 Task: Look for space in Kotputli, India from 5th September, 2023 to 12th September, 2023 for 2 adults in price range Rs.10000 to Rs.15000.  With 1  bedroom having 1 bed and 1 bathroom. Property type can be house, flat, guest house, hotel. Booking option can be shelf check-in. Required host language is English.
Action: Mouse moved to (400, 69)
Screenshot: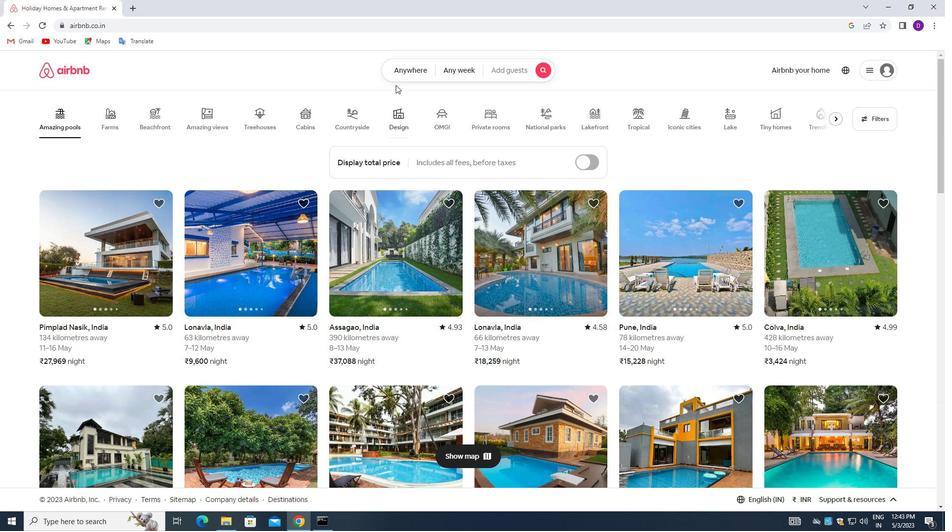 
Action: Mouse pressed left at (400, 69)
Screenshot: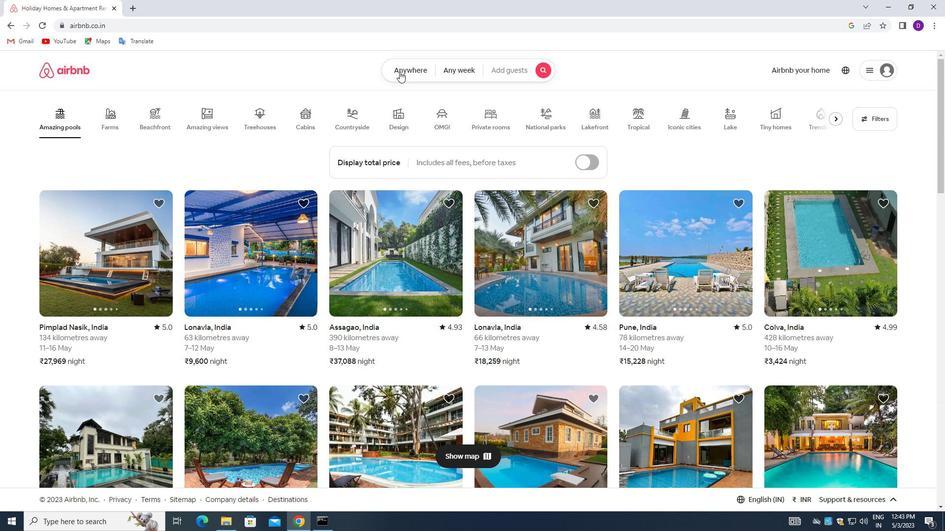 
Action: Mouse moved to (307, 112)
Screenshot: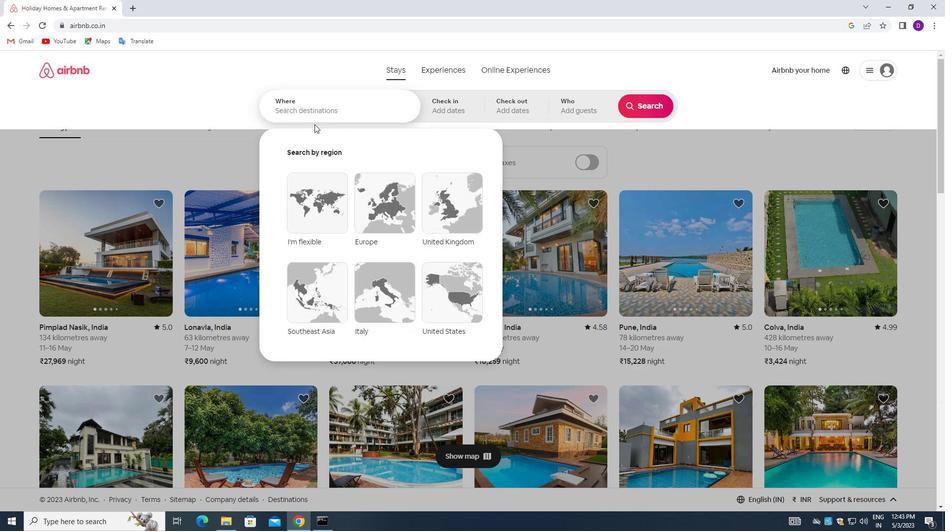 
Action: Mouse pressed left at (307, 112)
Screenshot: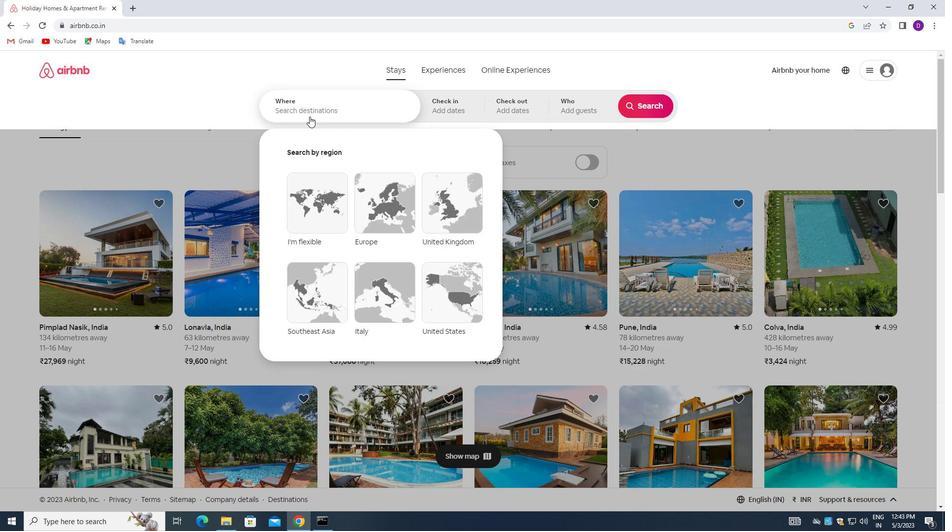 
Action: Mouse moved to (213, 96)
Screenshot: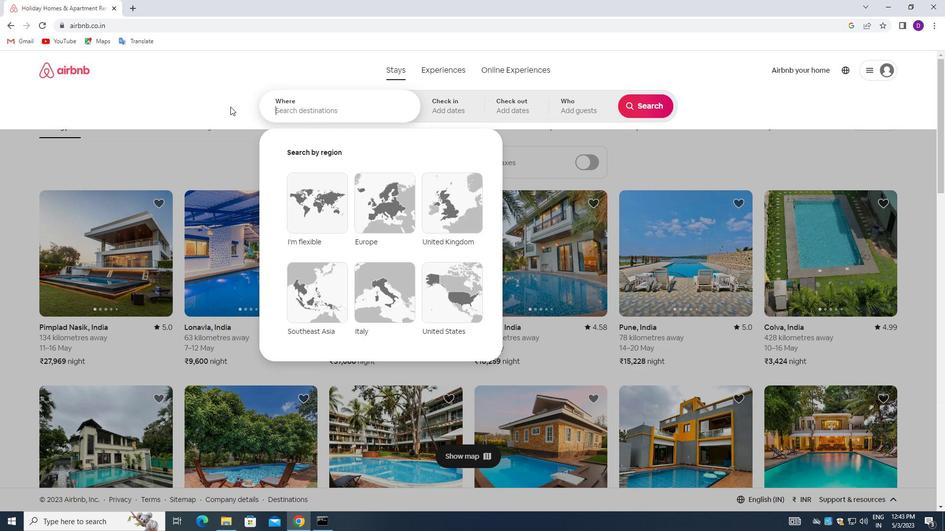 
Action: Key pressed <Key.shift>KOTPUTLI,<Key.space><Key.shift>INDIA<Key.enter>
Screenshot: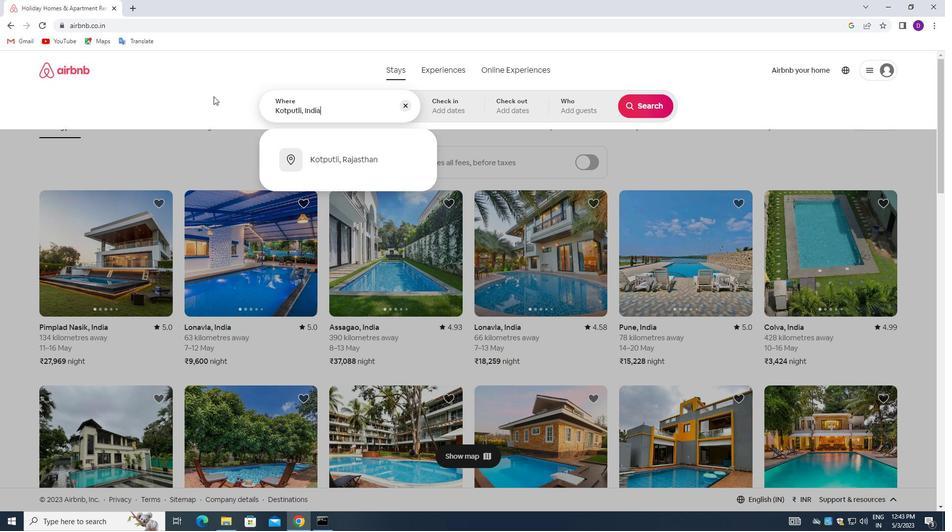 
Action: Mouse moved to (639, 186)
Screenshot: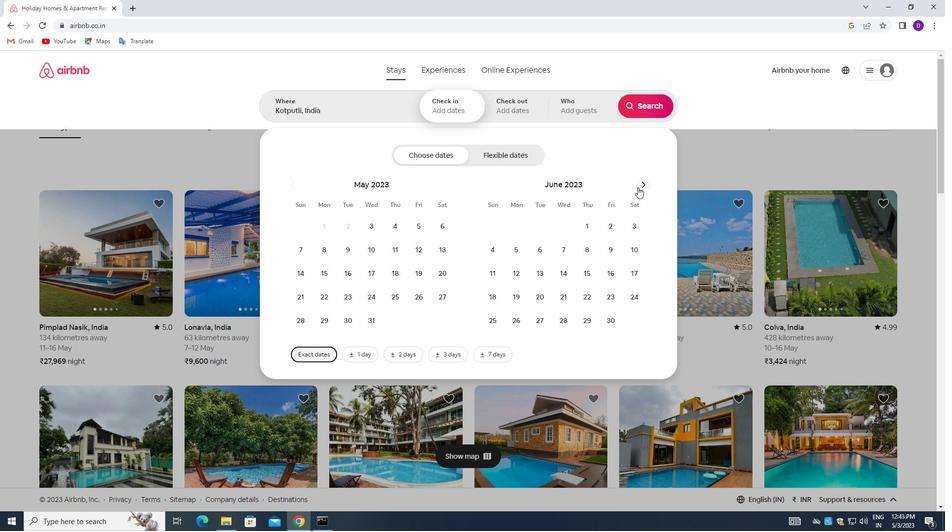 
Action: Mouse pressed left at (639, 186)
Screenshot: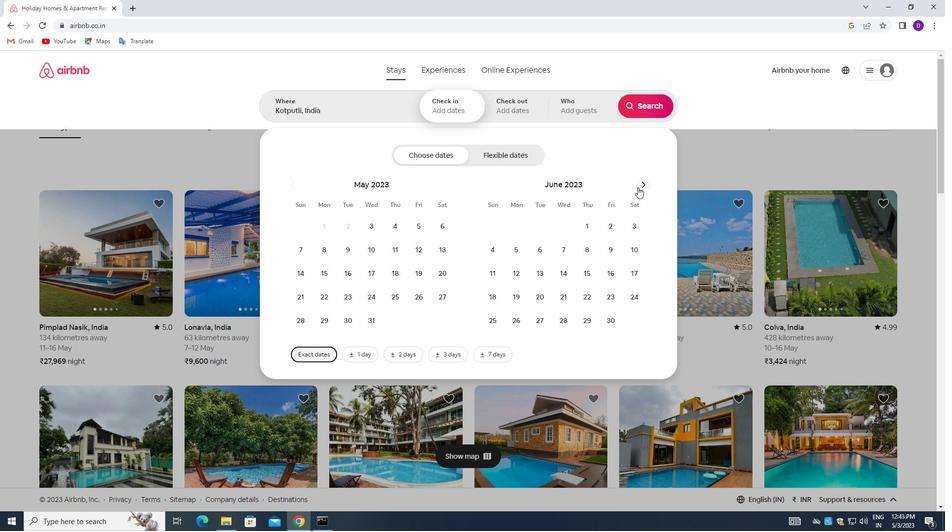 
Action: Mouse moved to (640, 186)
Screenshot: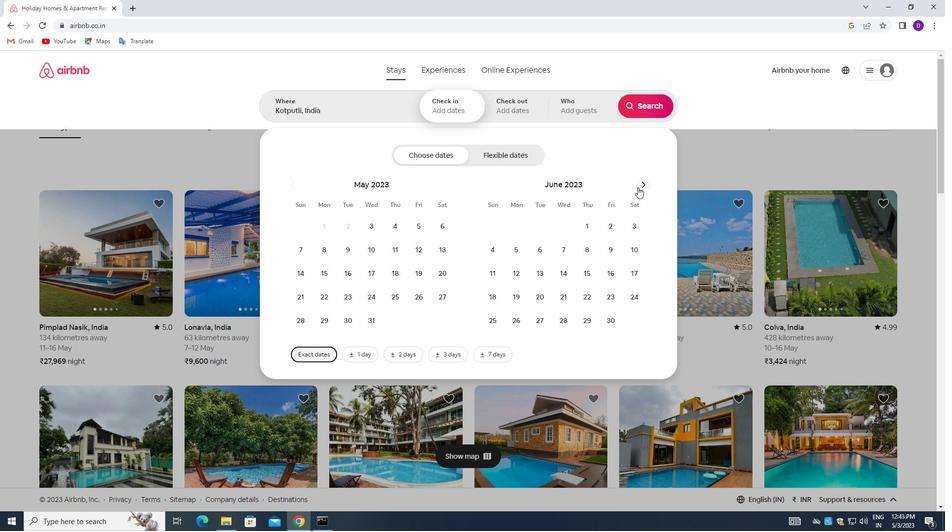 
Action: Mouse pressed left at (640, 186)
Screenshot: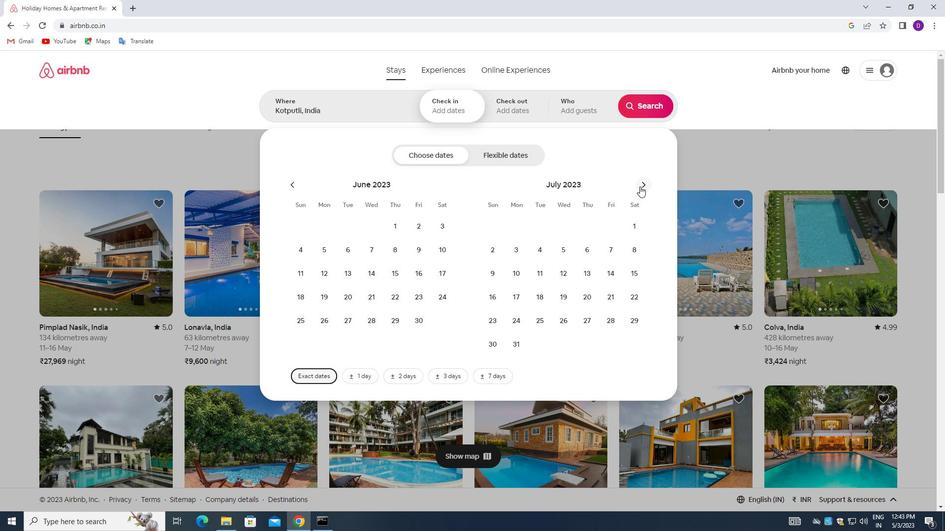 
Action: Mouse pressed left at (640, 186)
Screenshot: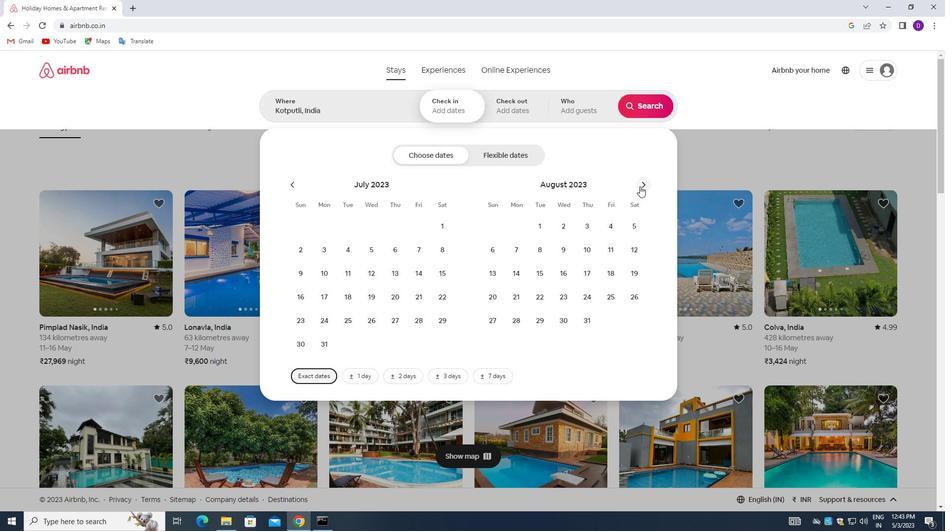 
Action: Mouse moved to (542, 246)
Screenshot: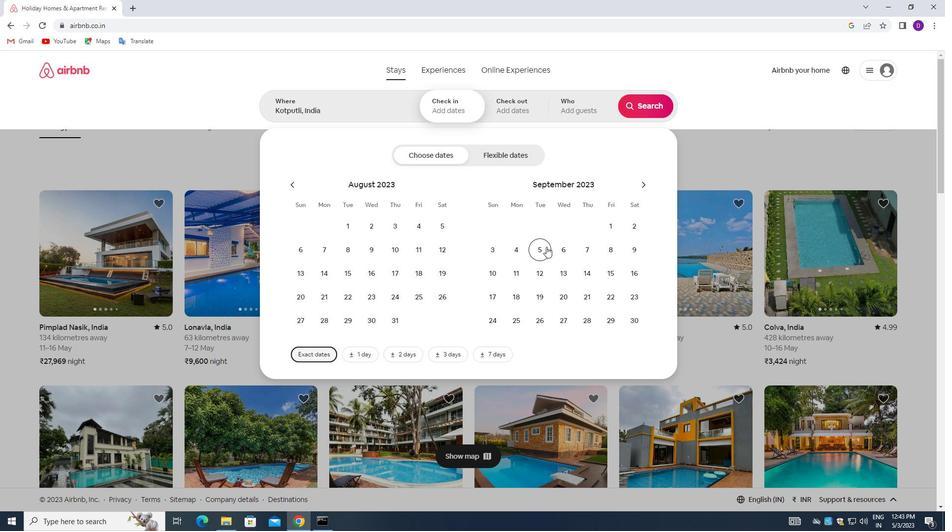 
Action: Mouse pressed left at (542, 246)
Screenshot: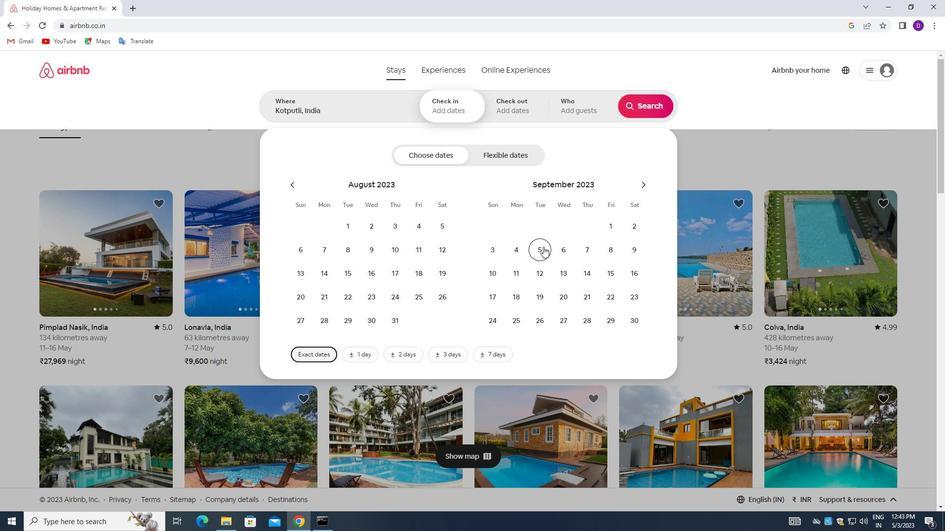 
Action: Mouse moved to (542, 269)
Screenshot: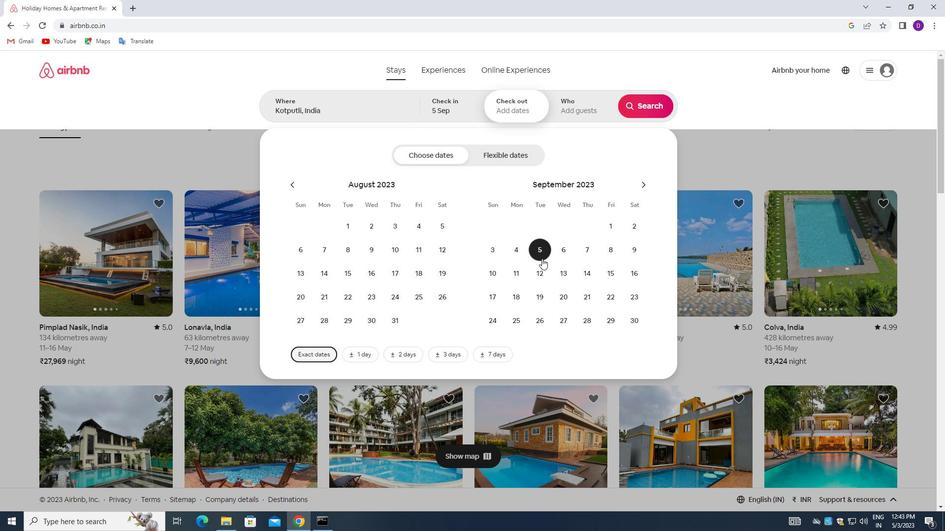 
Action: Mouse pressed left at (542, 269)
Screenshot: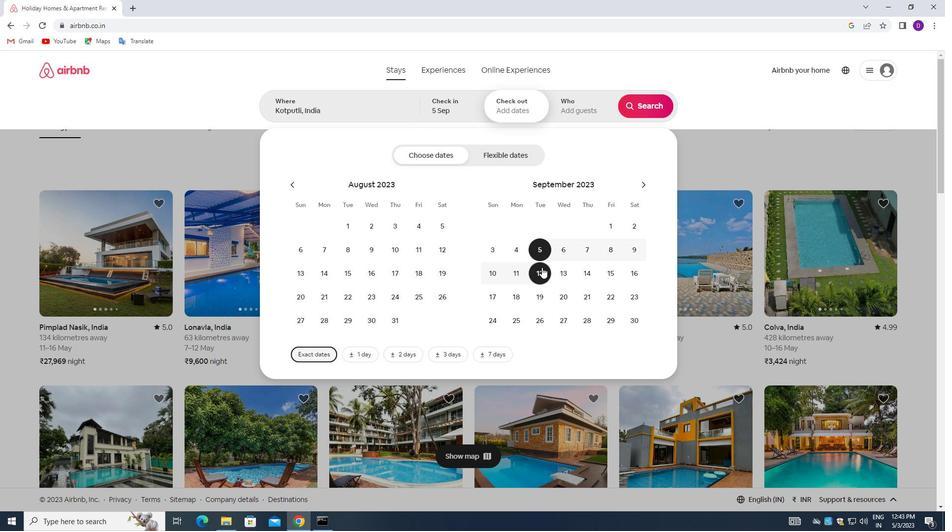 
Action: Mouse moved to (571, 109)
Screenshot: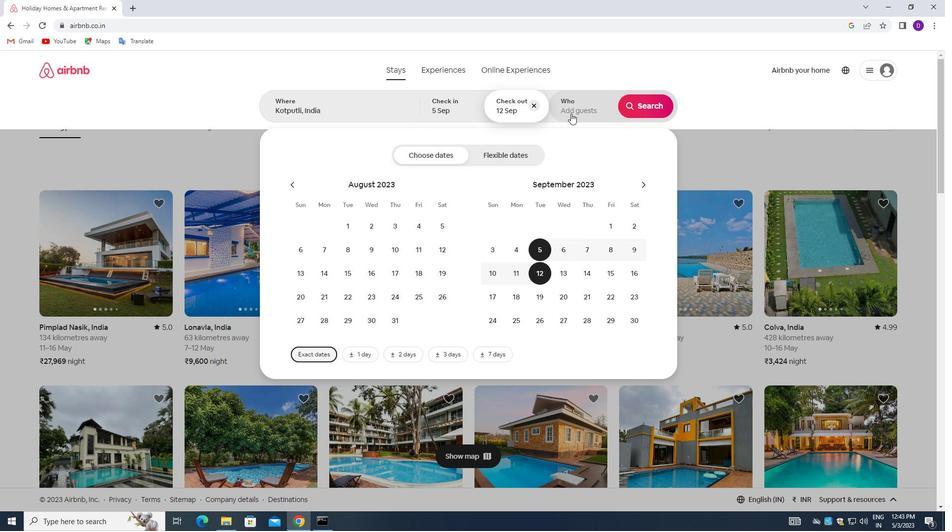 
Action: Mouse pressed left at (571, 109)
Screenshot: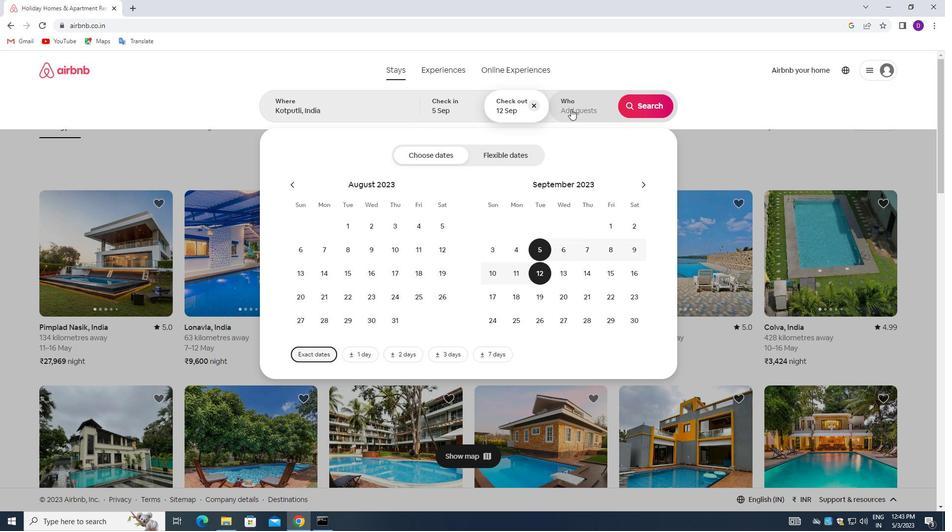 
Action: Mouse moved to (652, 162)
Screenshot: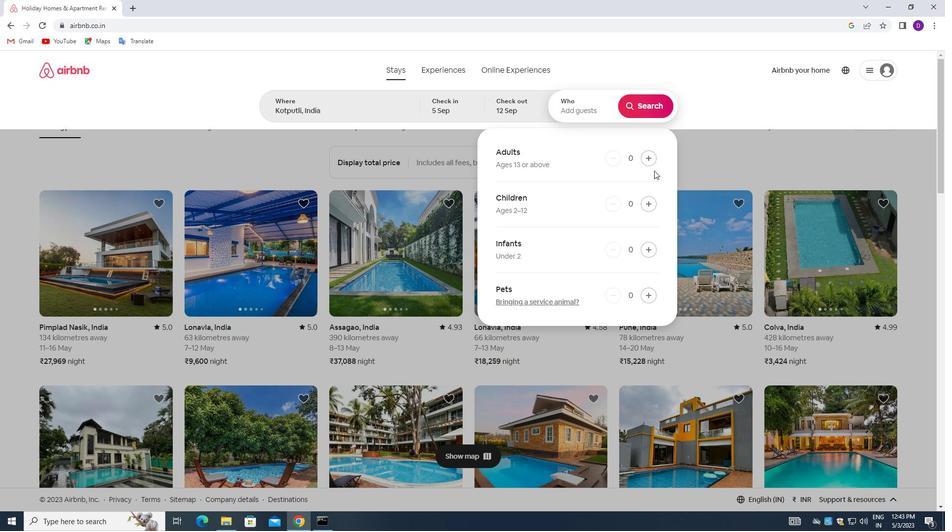 
Action: Mouse pressed left at (652, 162)
Screenshot: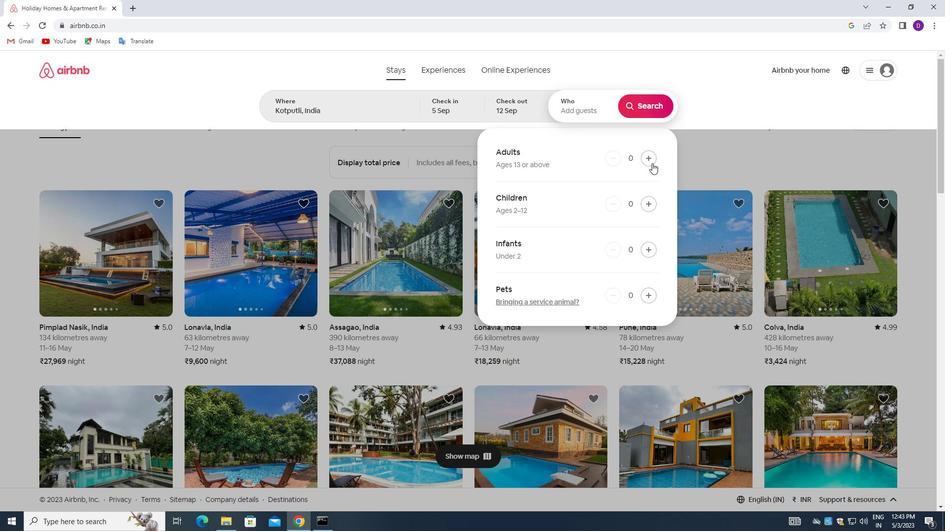 
Action: Mouse pressed left at (652, 162)
Screenshot: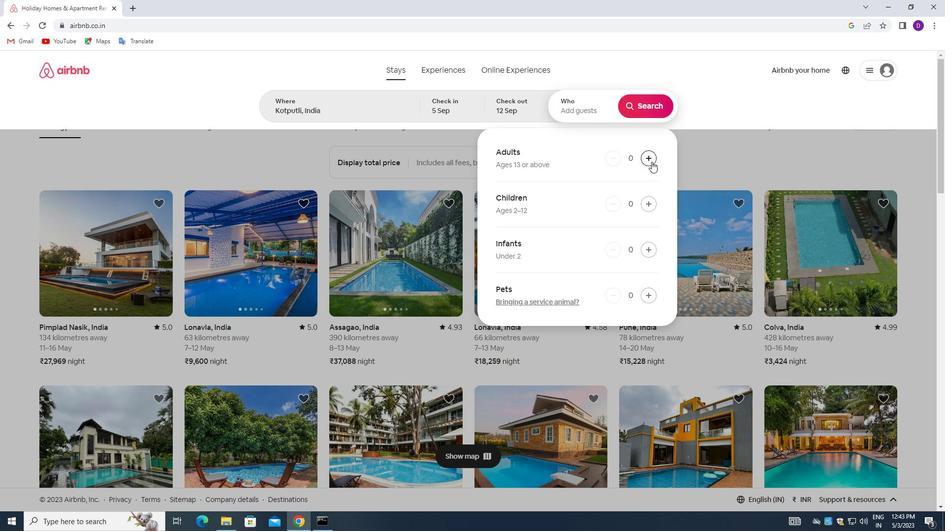 
Action: Mouse moved to (641, 104)
Screenshot: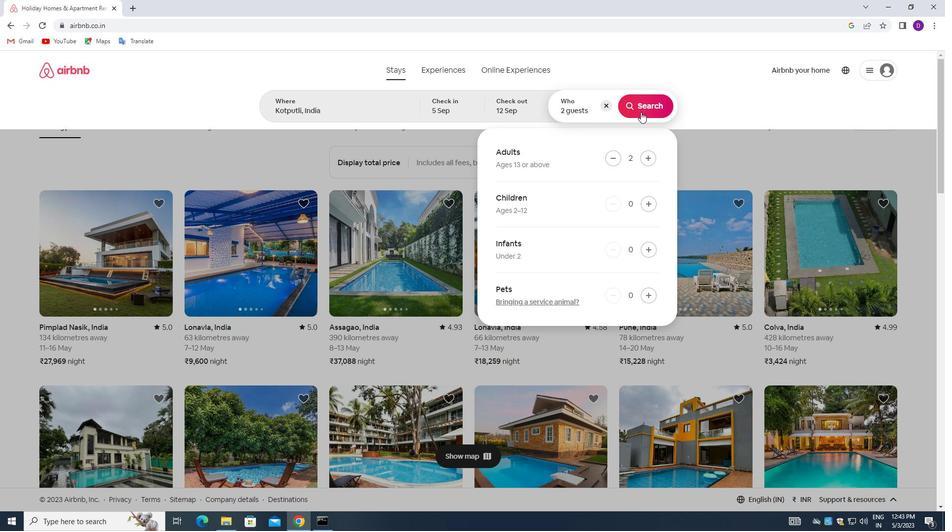 
Action: Mouse pressed left at (641, 104)
Screenshot: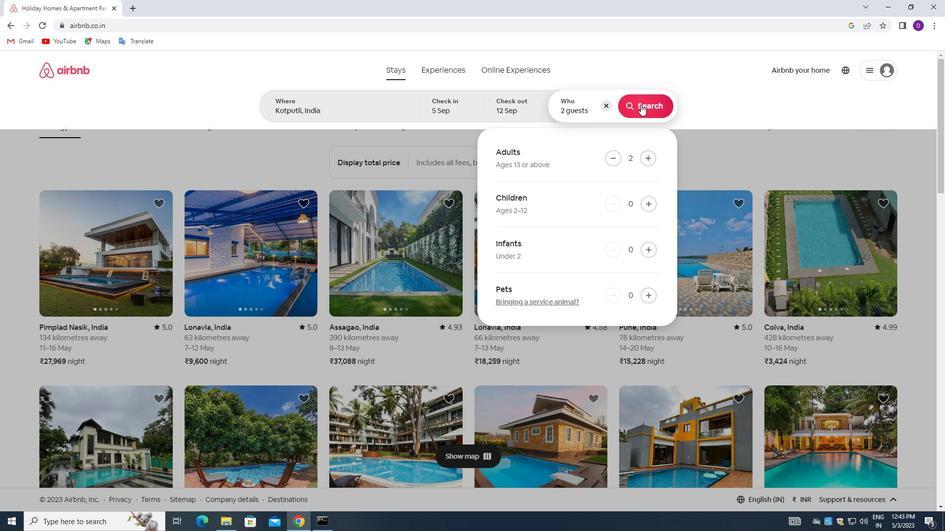 
Action: Mouse moved to (887, 108)
Screenshot: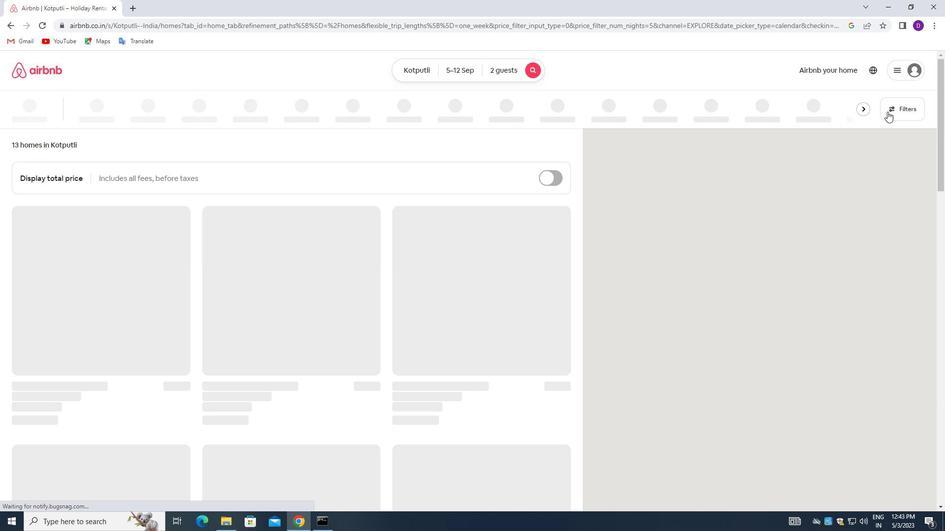 
Action: Mouse pressed left at (887, 108)
Screenshot: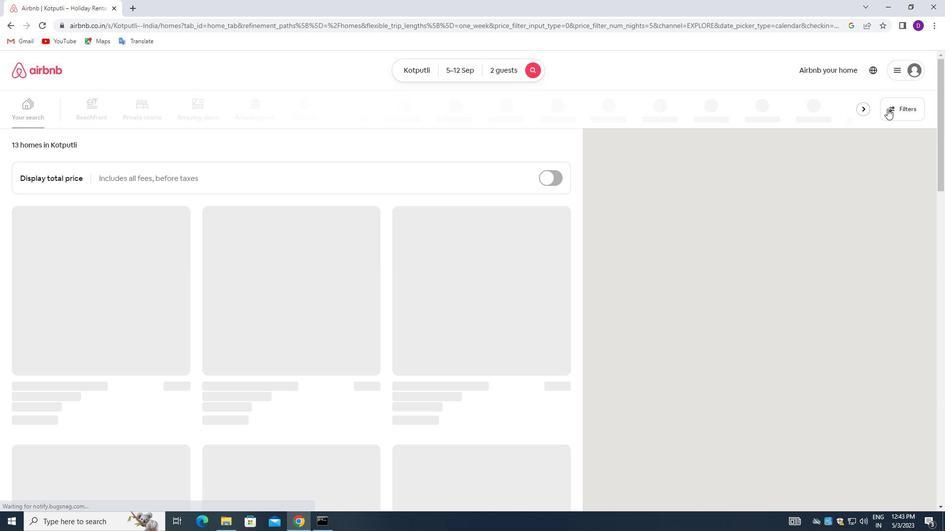 
Action: Mouse moved to (344, 232)
Screenshot: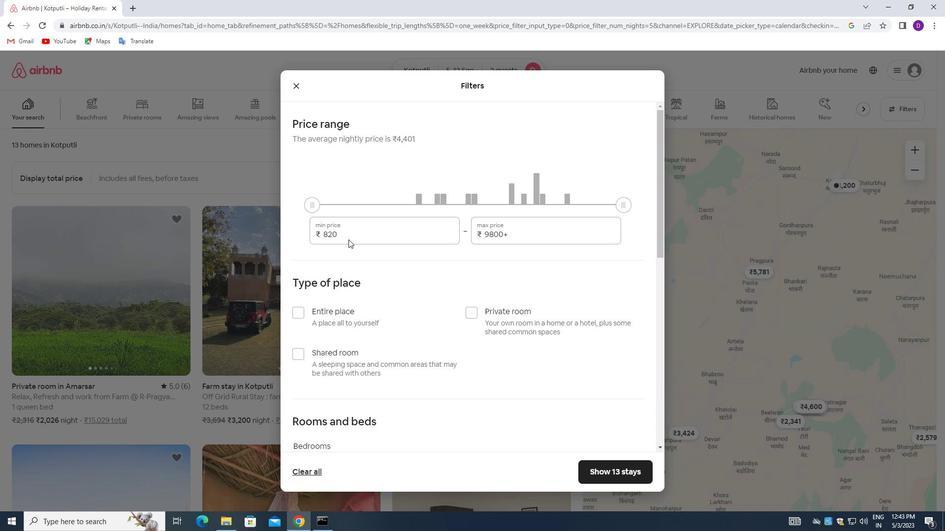 
Action: Mouse pressed left at (344, 232)
Screenshot: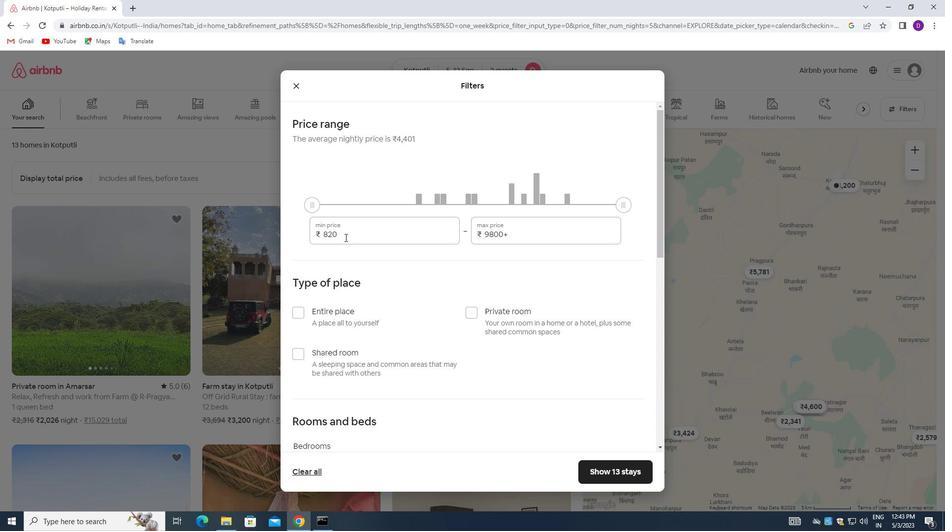 
Action: Mouse pressed left at (344, 232)
Screenshot: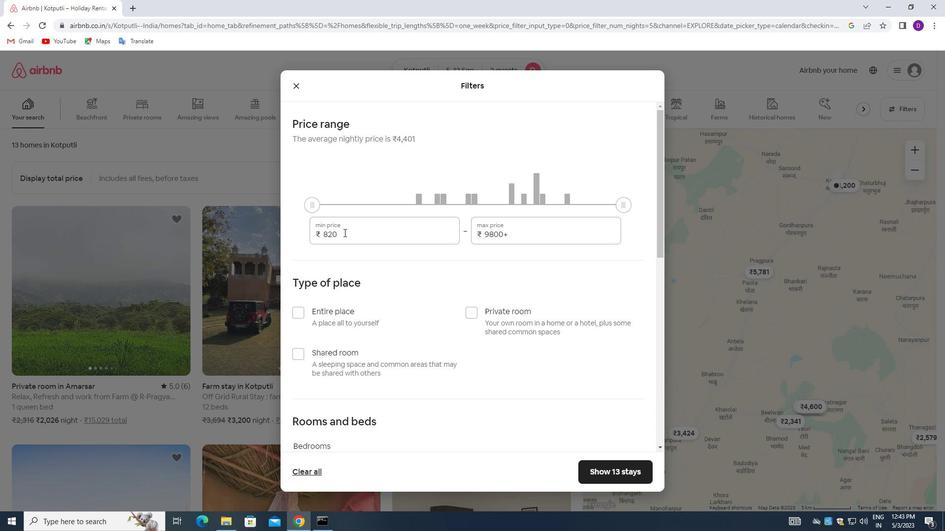 
Action: Key pressed 10000<Key.tab>15000
Screenshot: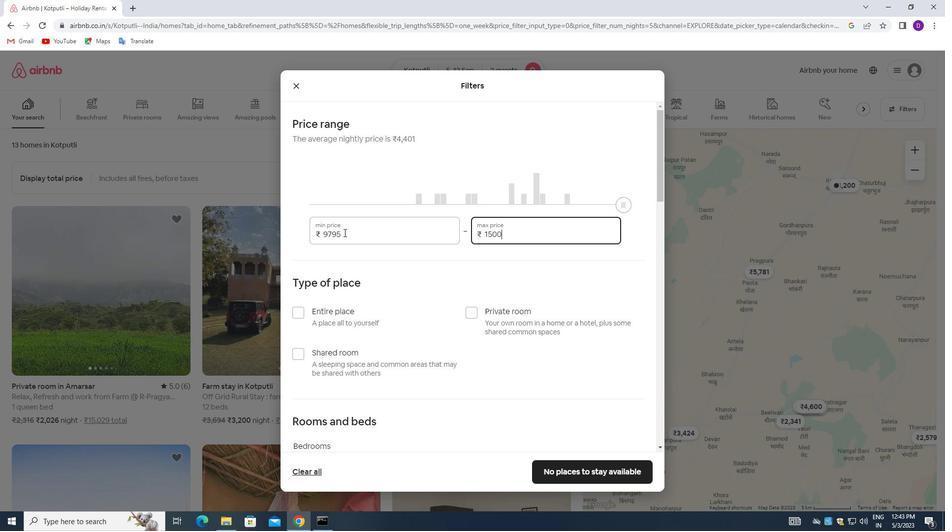 
Action: Mouse moved to (404, 300)
Screenshot: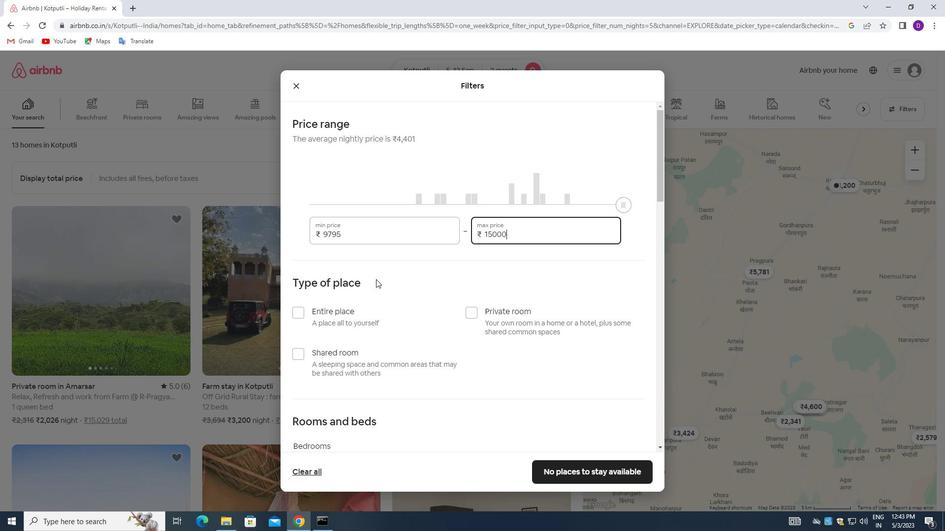 
Action: Mouse scrolled (404, 300) with delta (0, 0)
Screenshot: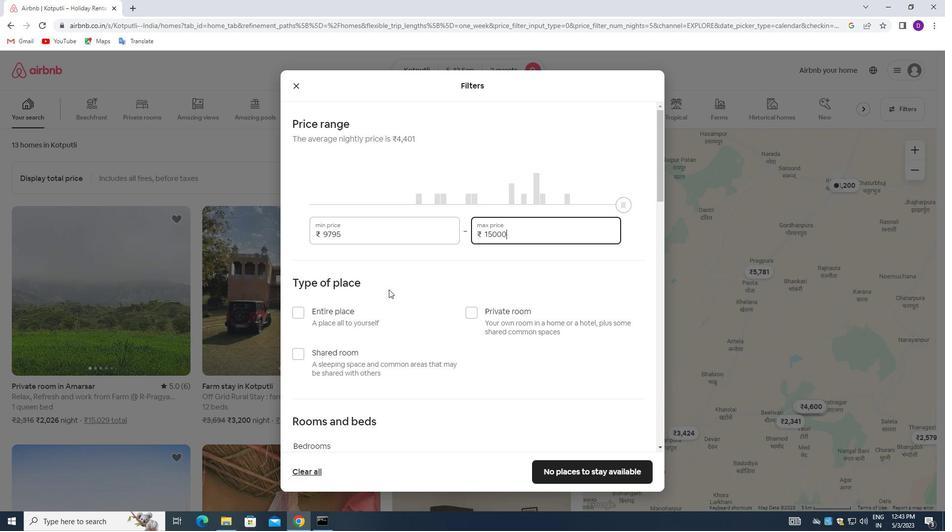 
Action: Mouse moved to (423, 290)
Screenshot: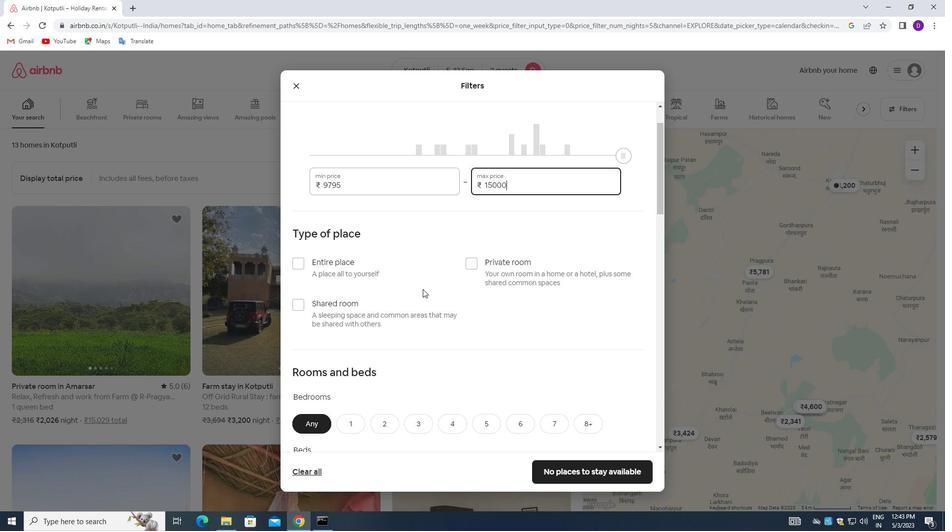 
Action: Mouse scrolled (423, 289) with delta (0, 0)
Screenshot: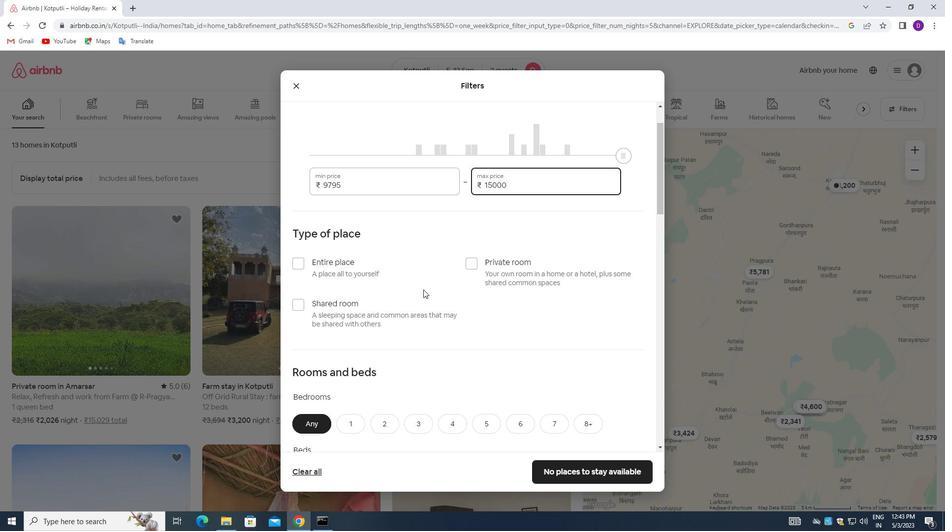 
Action: Mouse moved to (424, 290)
Screenshot: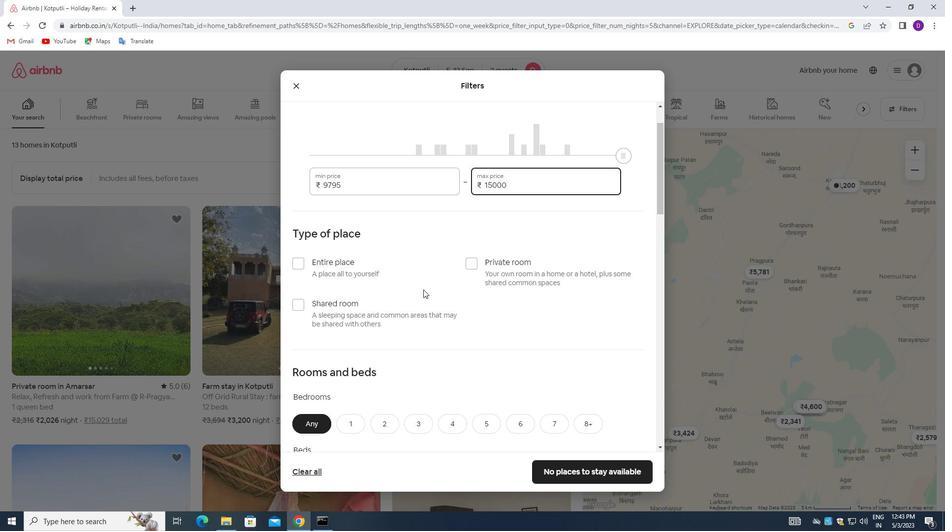 
Action: Mouse scrolled (424, 290) with delta (0, 0)
Screenshot: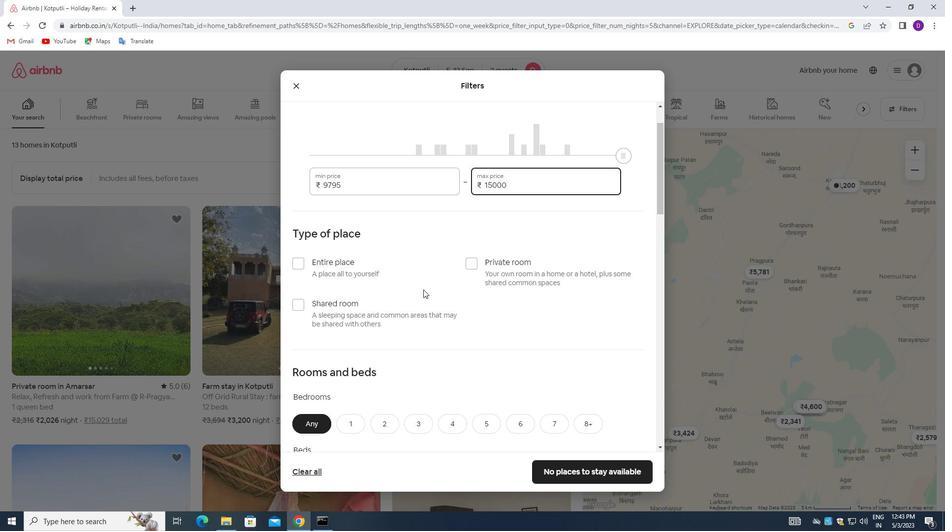 
Action: Mouse scrolled (424, 290) with delta (0, 0)
Screenshot: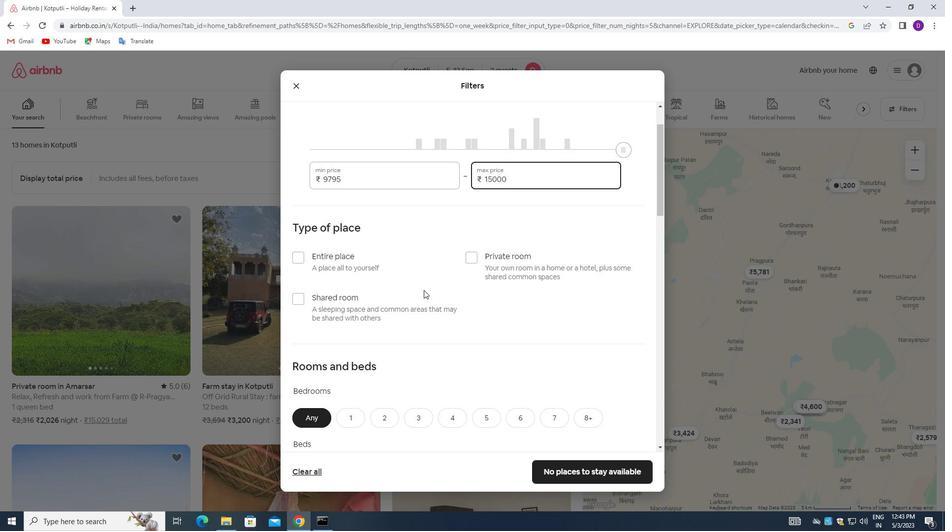 
Action: Mouse moved to (349, 281)
Screenshot: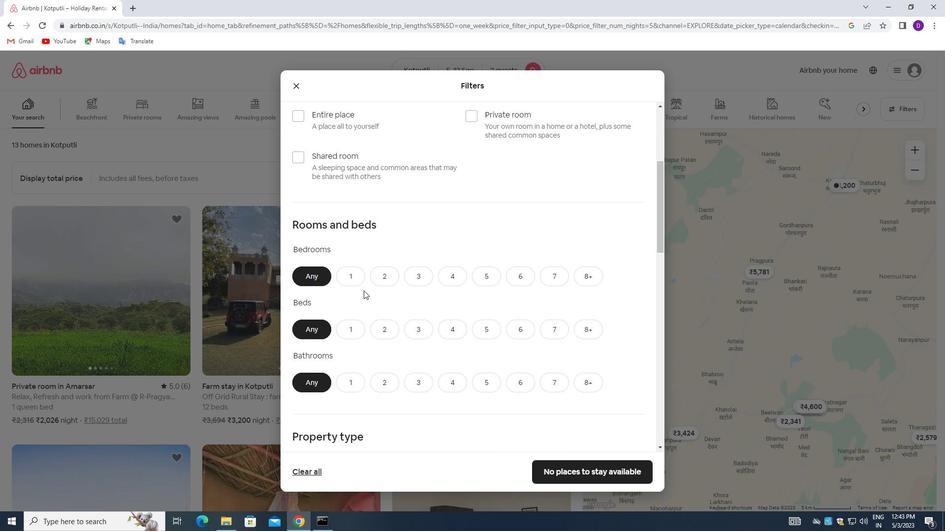 
Action: Mouse pressed left at (349, 281)
Screenshot: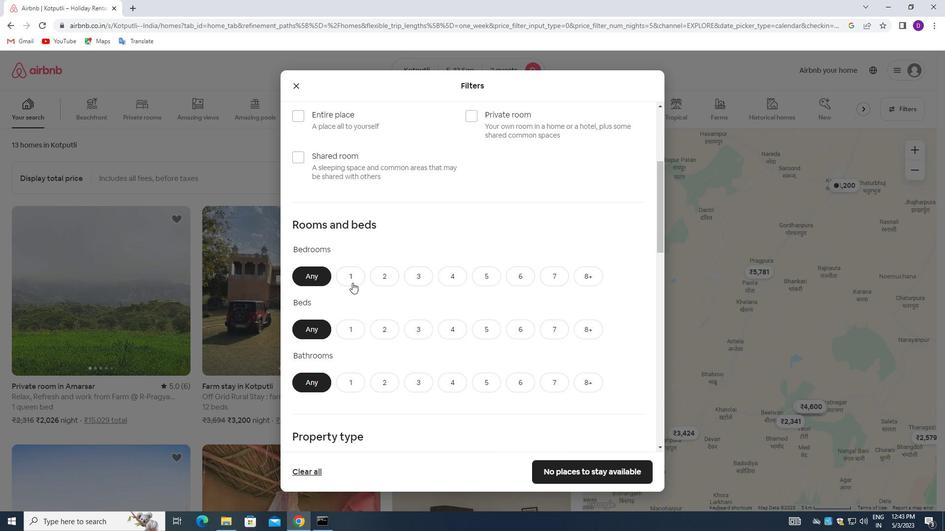 
Action: Mouse moved to (353, 326)
Screenshot: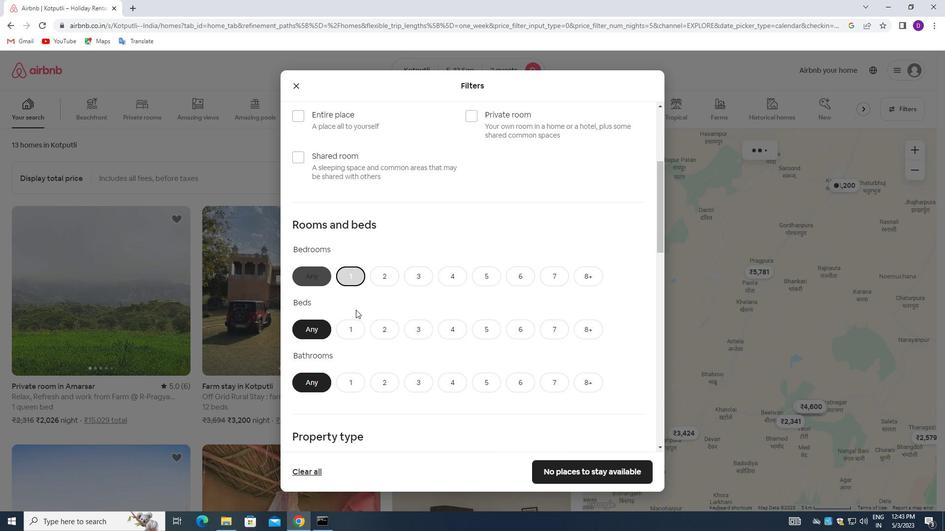 
Action: Mouse pressed left at (353, 326)
Screenshot: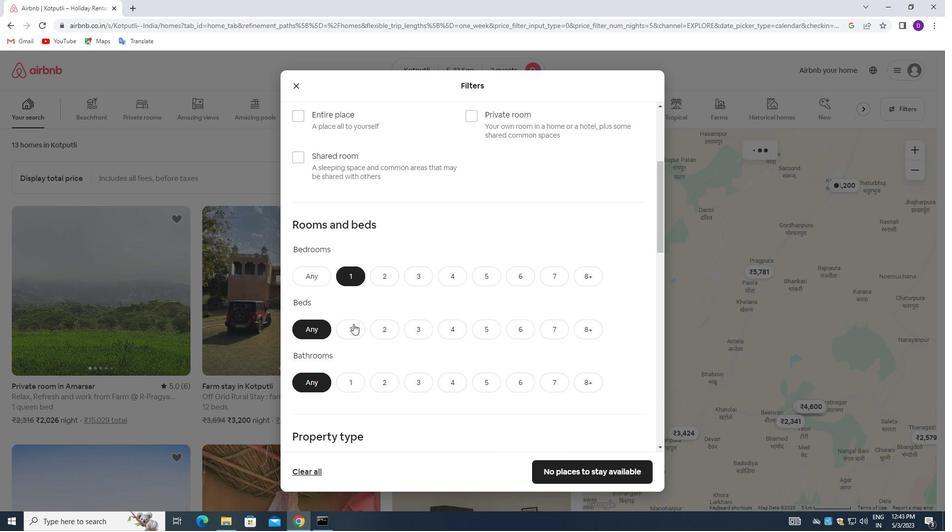 
Action: Mouse moved to (352, 377)
Screenshot: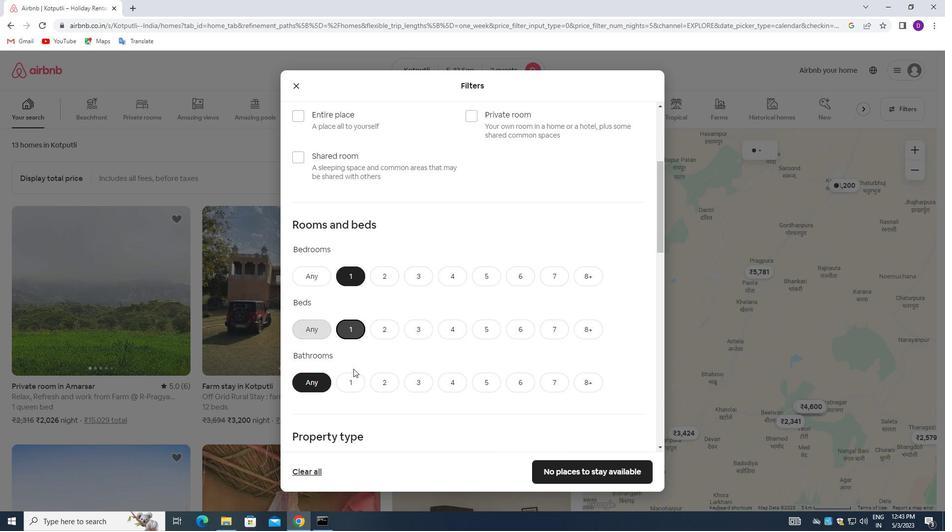 
Action: Mouse pressed left at (352, 377)
Screenshot: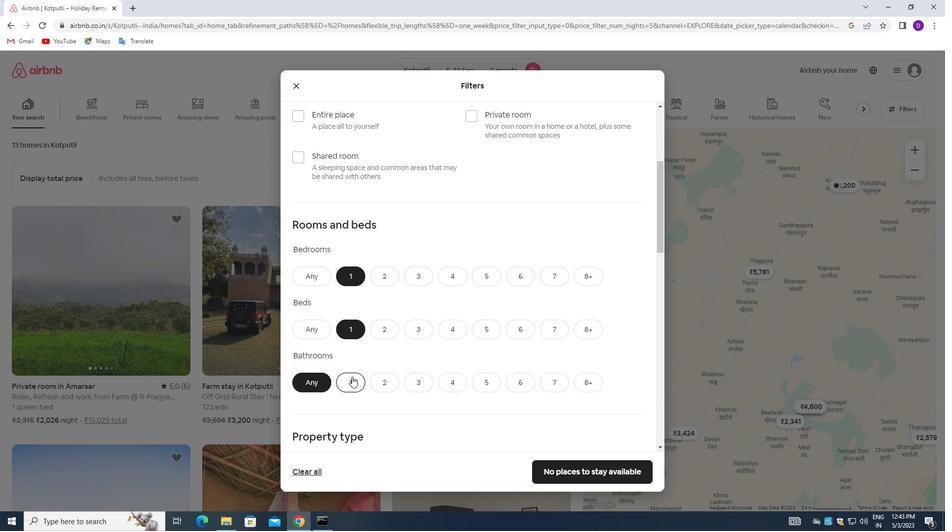 
Action: Mouse moved to (408, 307)
Screenshot: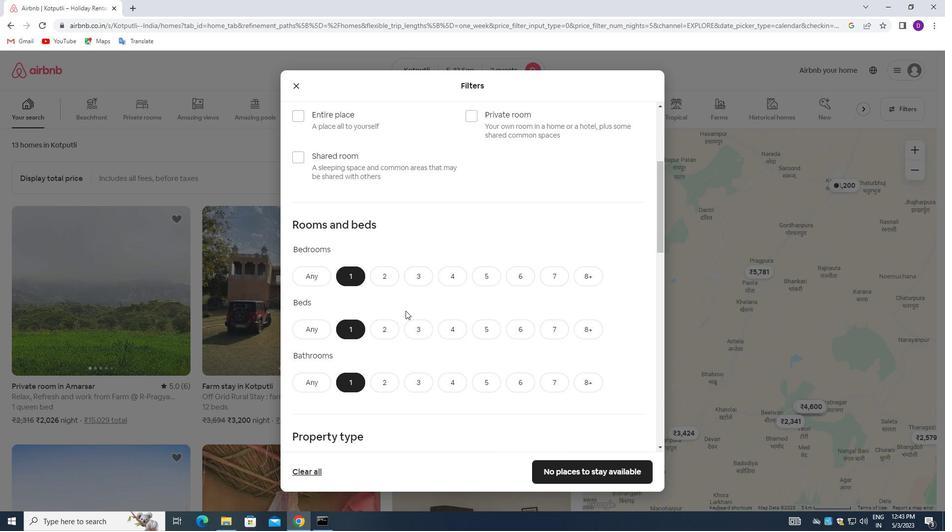 
Action: Mouse scrolled (408, 307) with delta (0, 0)
Screenshot: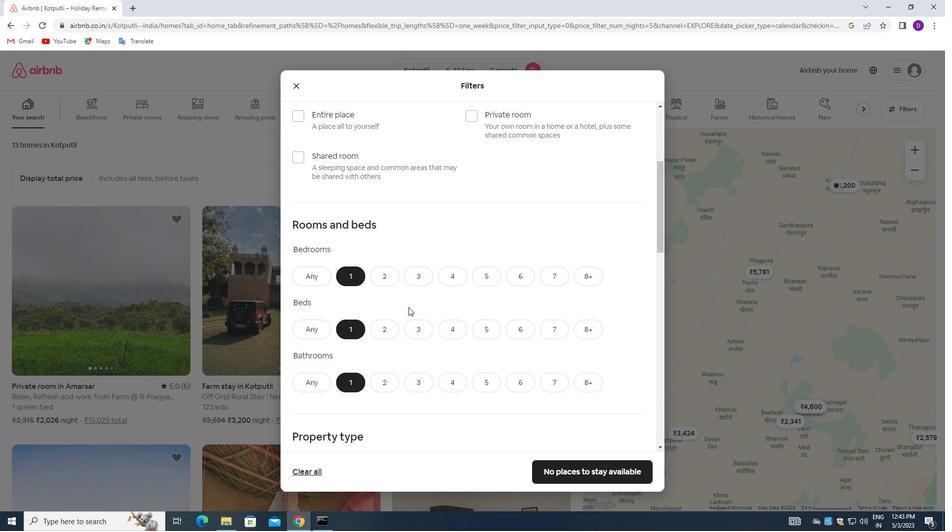 
Action: Mouse scrolled (408, 307) with delta (0, 0)
Screenshot: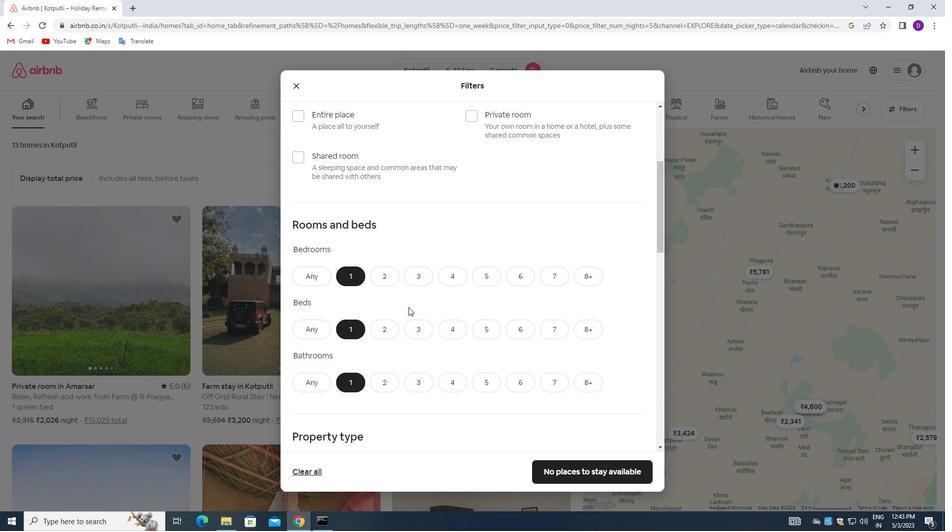 
Action: Mouse scrolled (408, 307) with delta (0, 0)
Screenshot: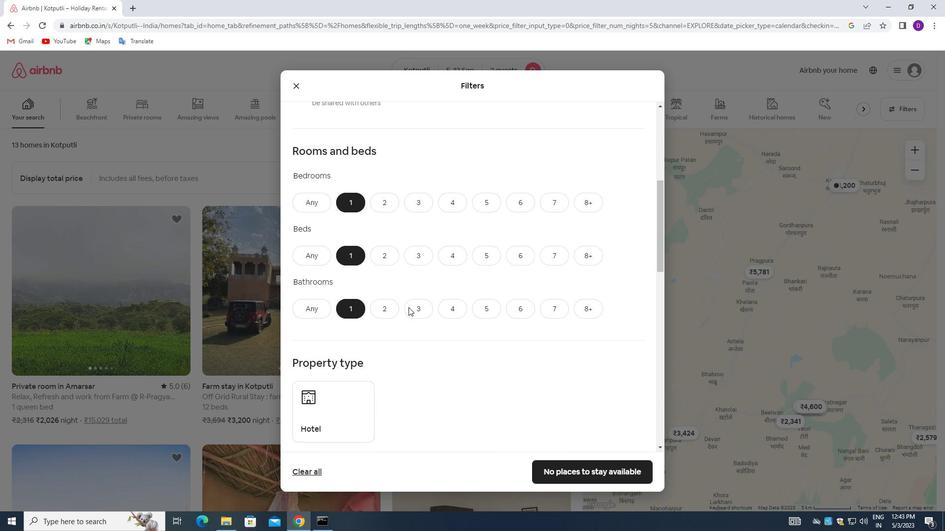 
Action: Mouse moved to (349, 327)
Screenshot: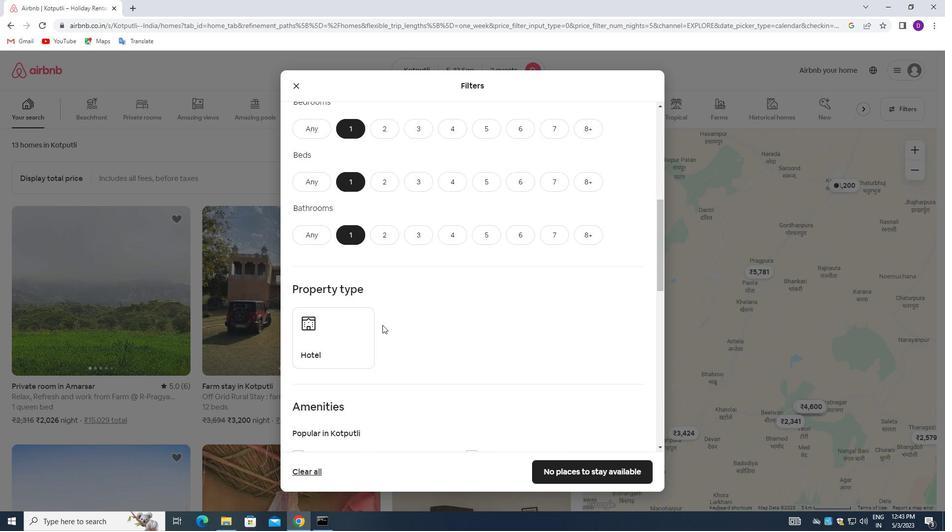 
Action: Mouse pressed left at (349, 327)
Screenshot: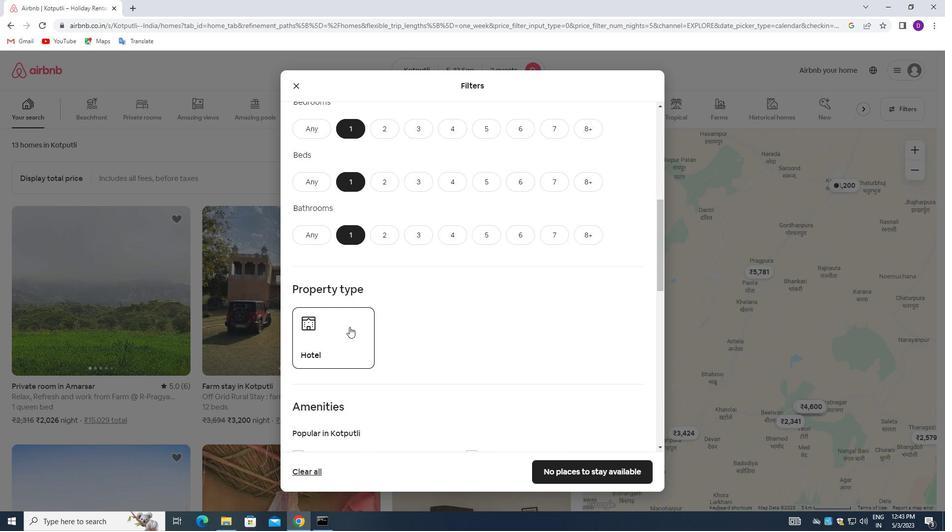 
Action: Mouse moved to (414, 312)
Screenshot: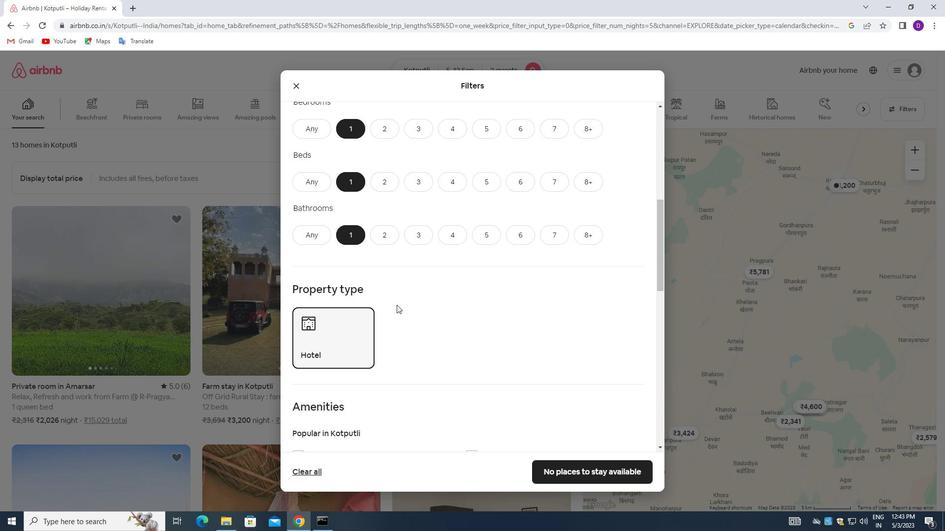 
Action: Mouse scrolled (414, 311) with delta (0, 0)
Screenshot: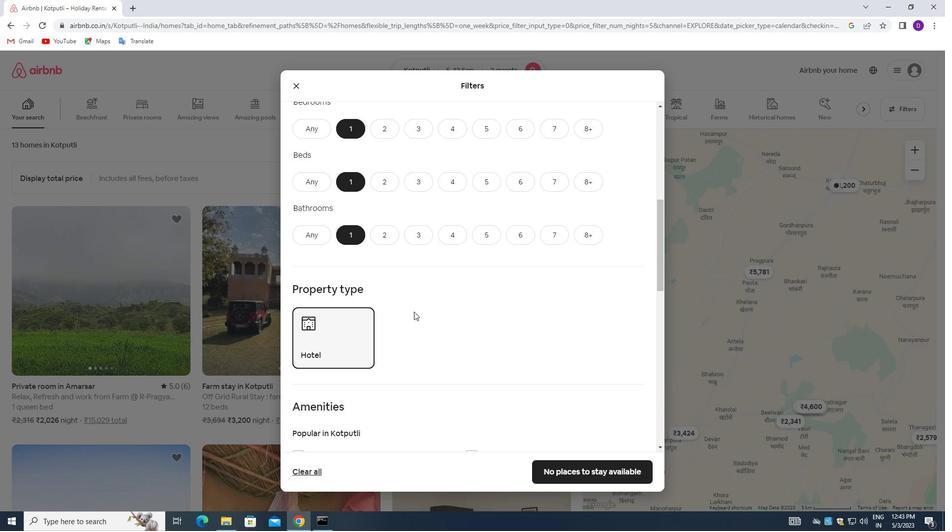 
Action: Mouse moved to (413, 313)
Screenshot: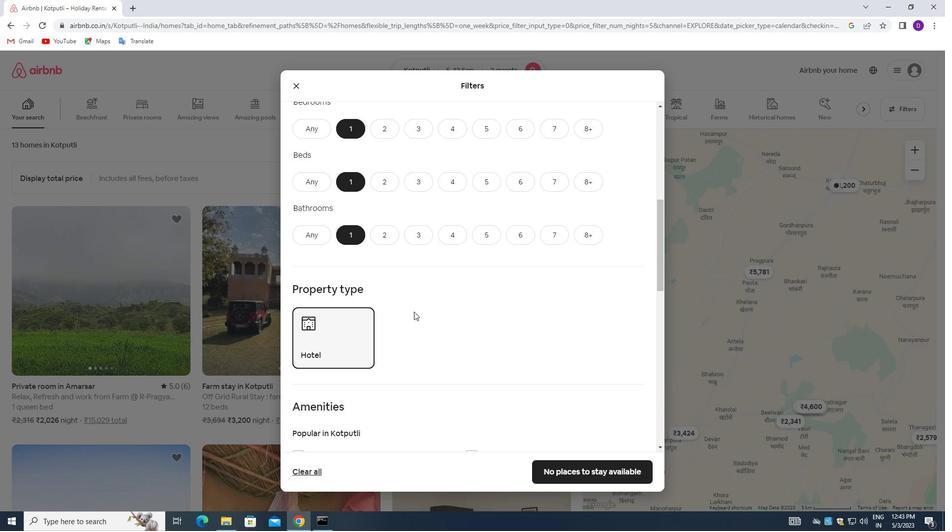 
Action: Mouse scrolled (413, 312) with delta (0, 0)
Screenshot: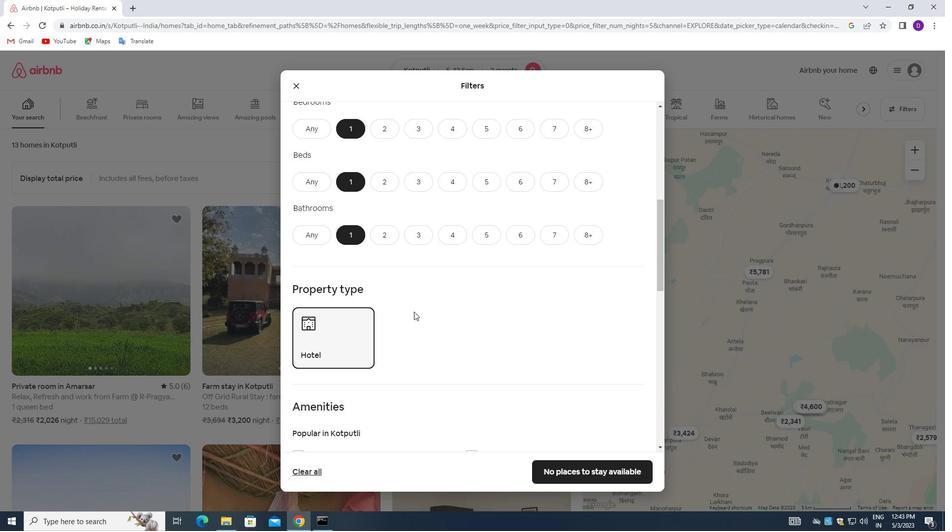 
Action: Mouse scrolled (413, 312) with delta (0, 0)
Screenshot: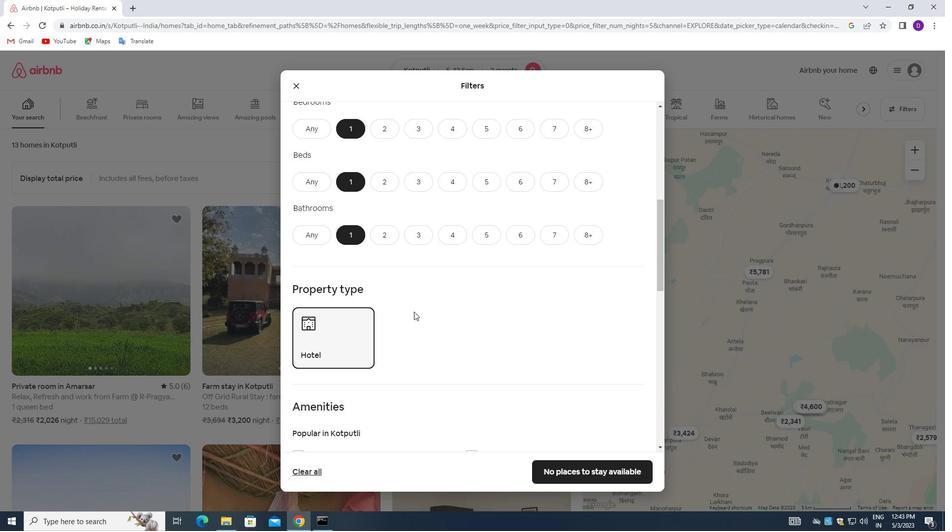 
Action: Mouse moved to (412, 314)
Screenshot: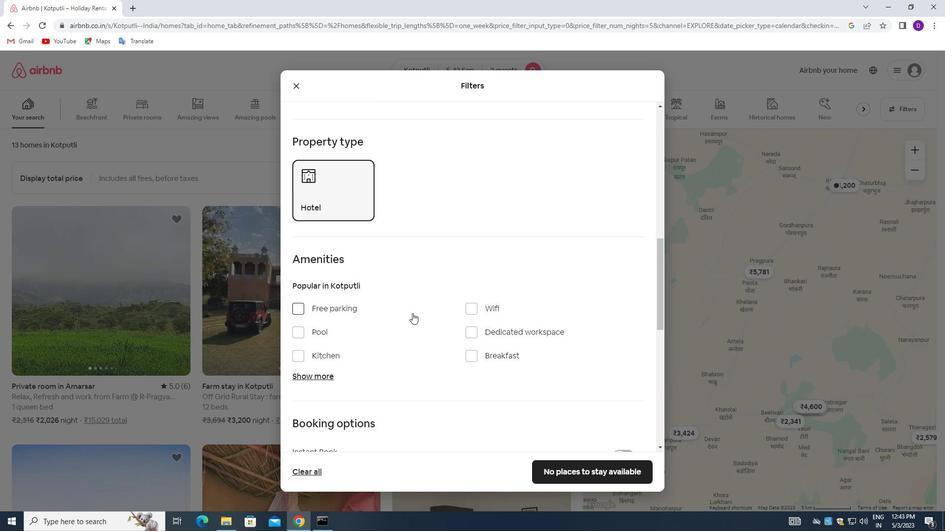 
Action: Mouse scrolled (412, 313) with delta (0, 0)
Screenshot: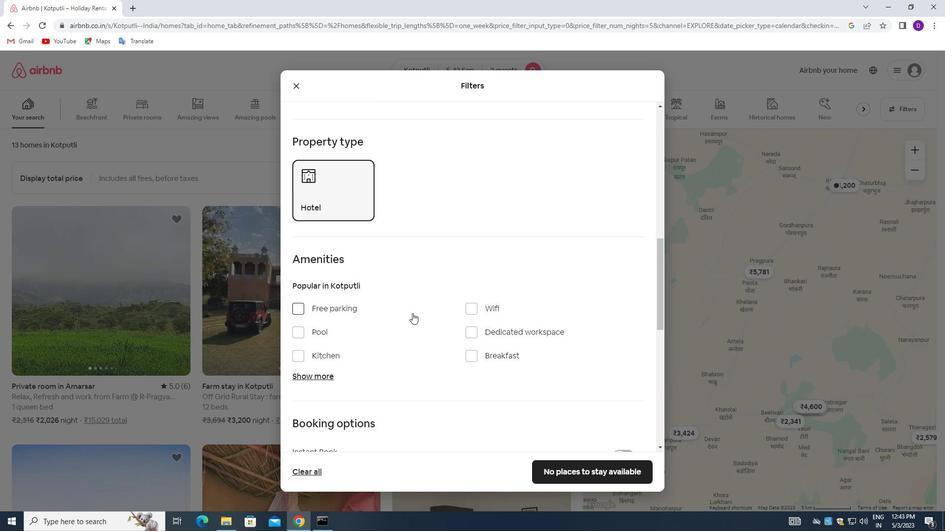 
Action: Mouse moved to (411, 316)
Screenshot: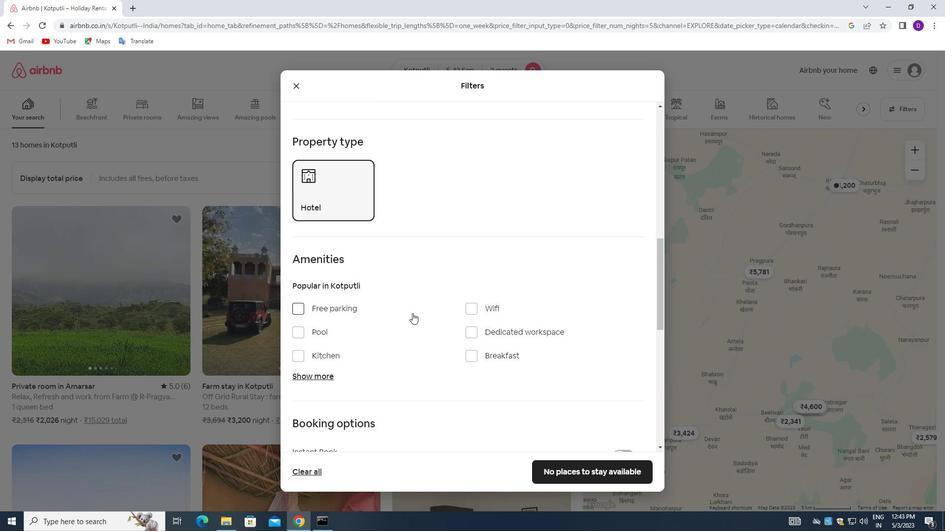 
Action: Mouse scrolled (411, 315) with delta (0, 0)
Screenshot: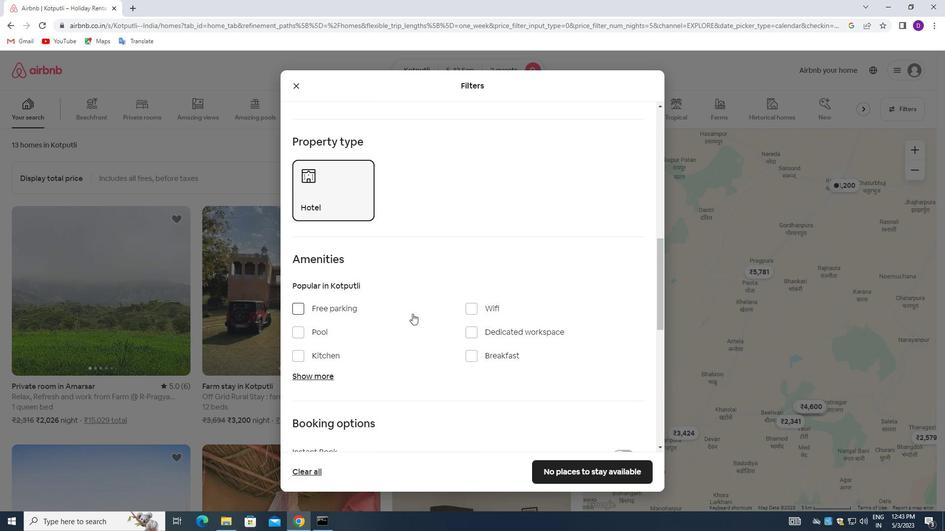 
Action: Mouse moved to (412, 323)
Screenshot: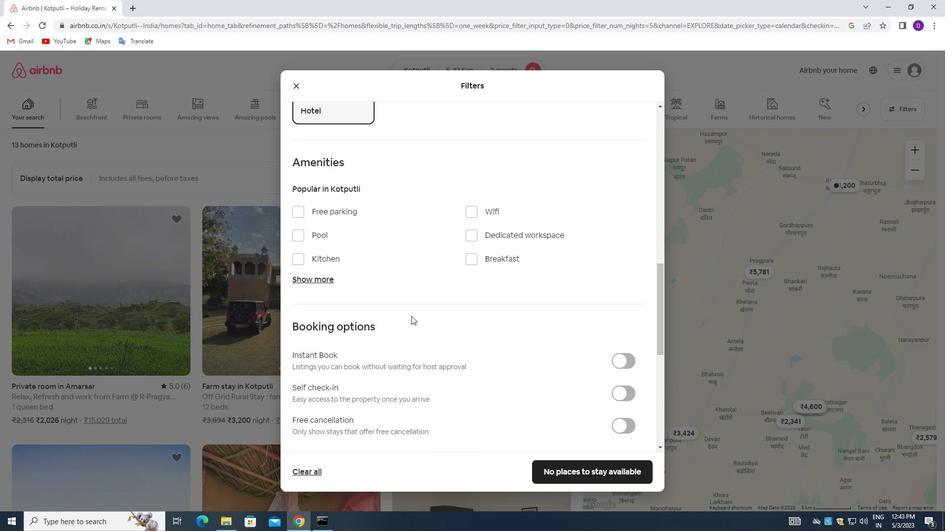 
Action: Mouse scrolled (412, 323) with delta (0, 0)
Screenshot: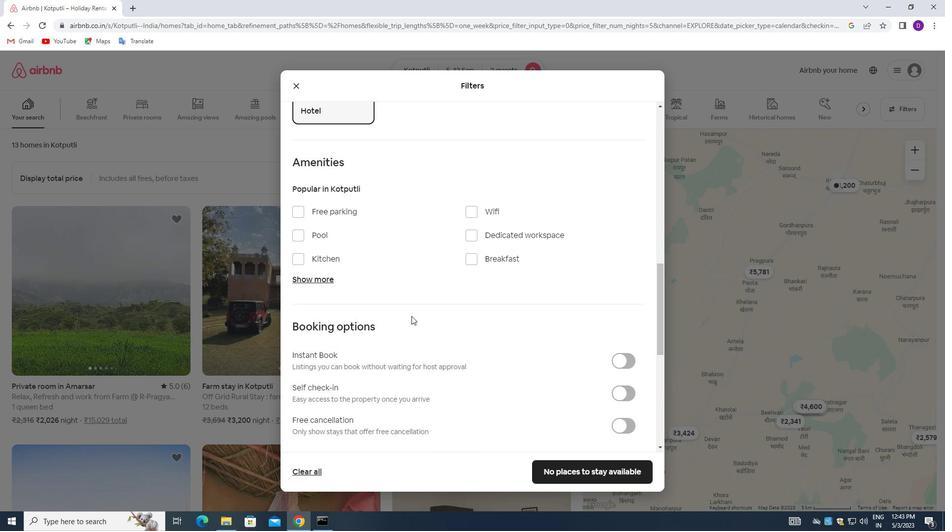 
Action: Mouse moved to (412, 324)
Screenshot: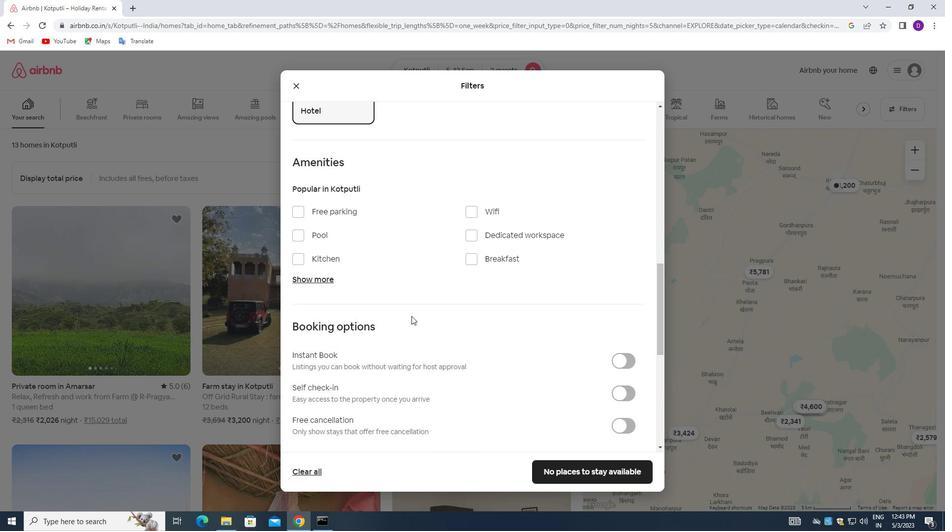 
Action: Mouse scrolled (412, 324) with delta (0, 0)
Screenshot: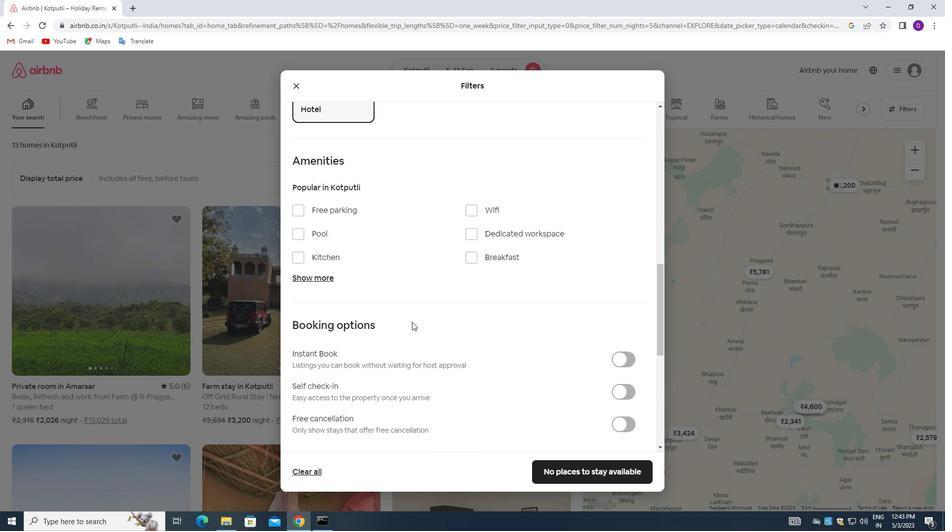 
Action: Mouse moved to (621, 298)
Screenshot: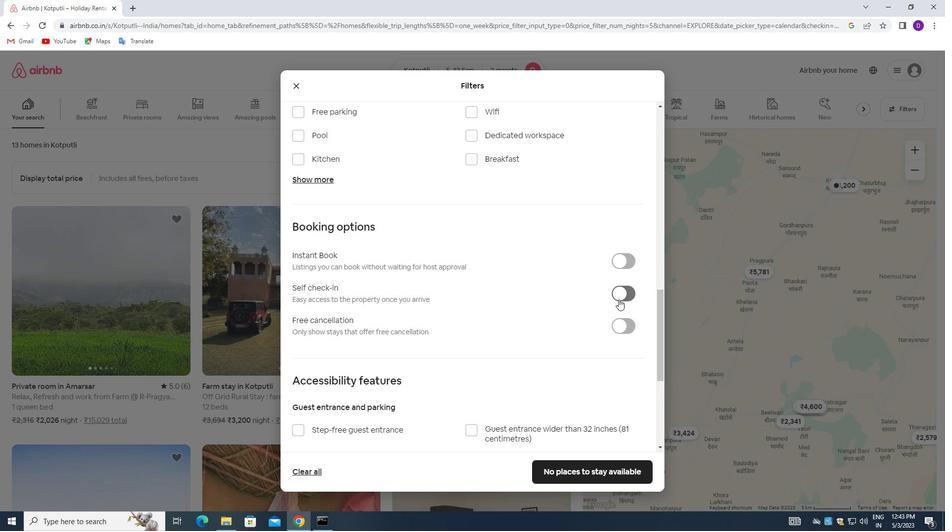 
Action: Mouse pressed left at (621, 298)
Screenshot: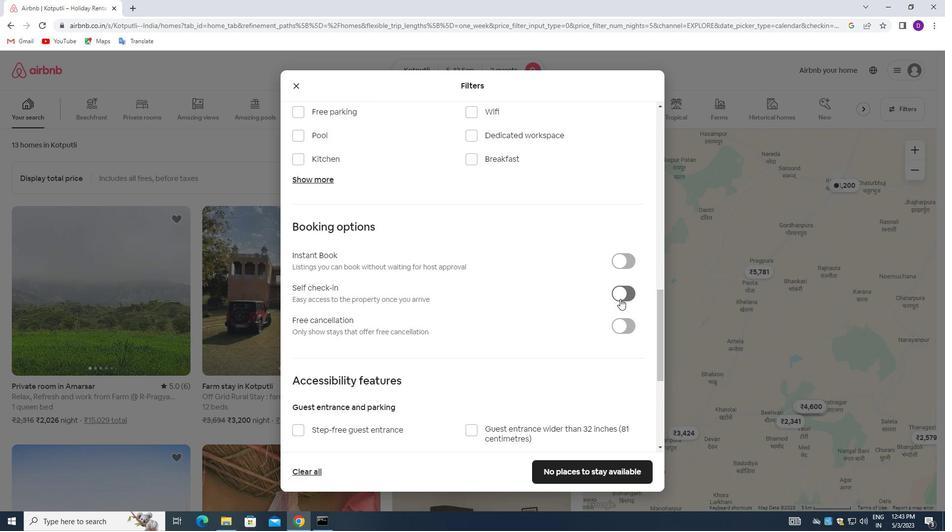 
Action: Mouse moved to (449, 342)
Screenshot: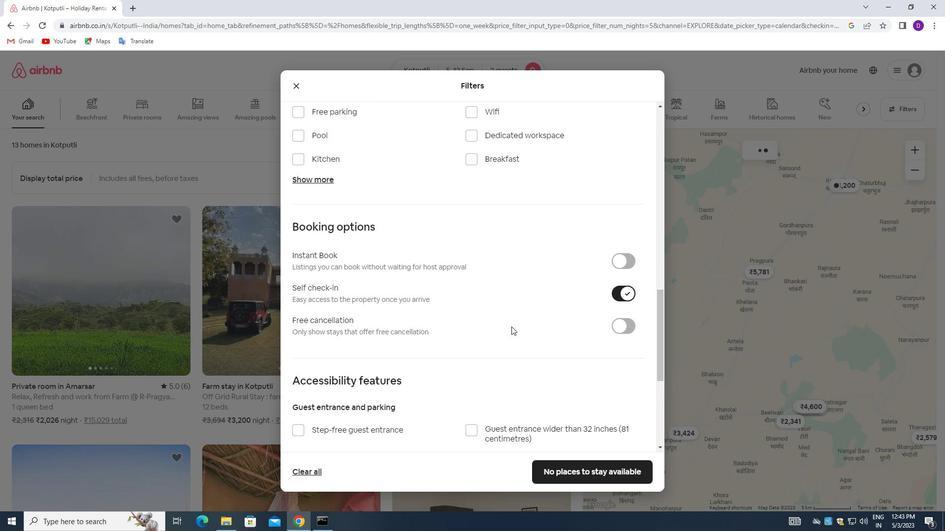 
Action: Mouse scrolled (449, 341) with delta (0, 0)
Screenshot: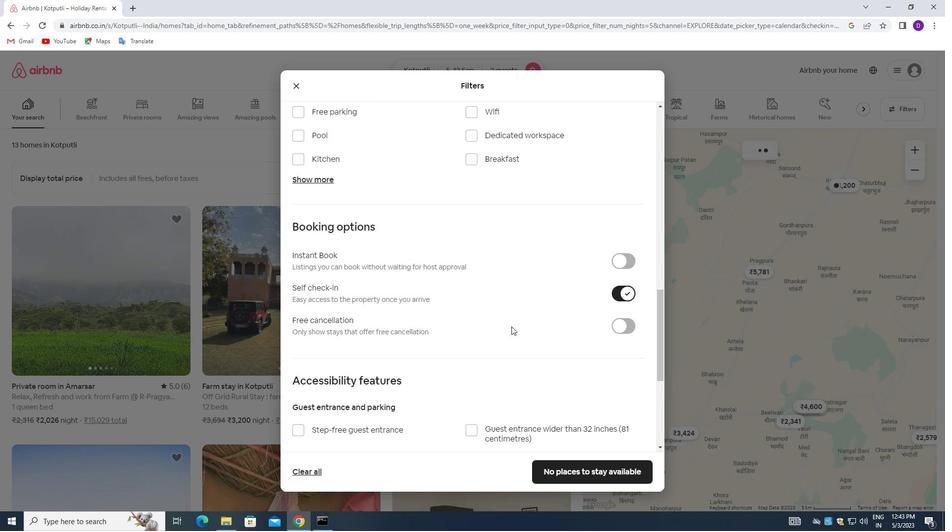
Action: Mouse moved to (449, 342)
Screenshot: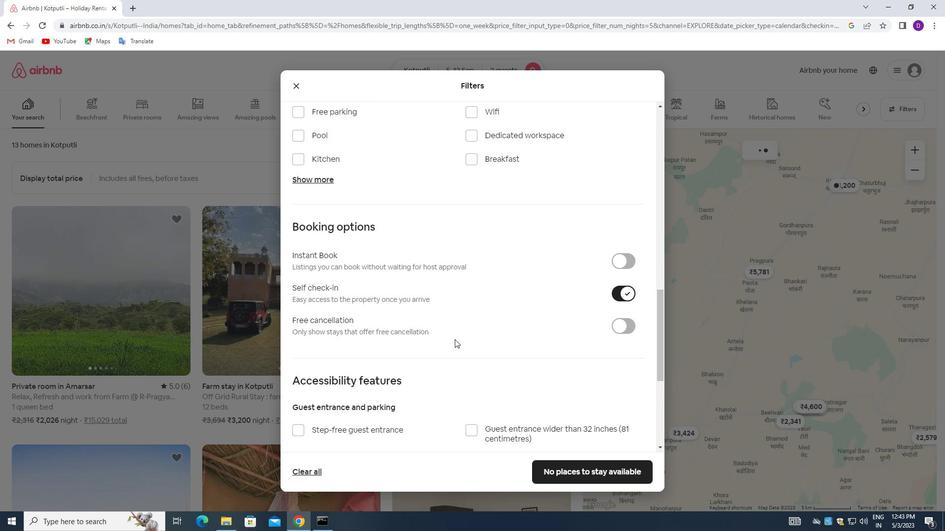 
Action: Mouse scrolled (449, 342) with delta (0, 0)
Screenshot: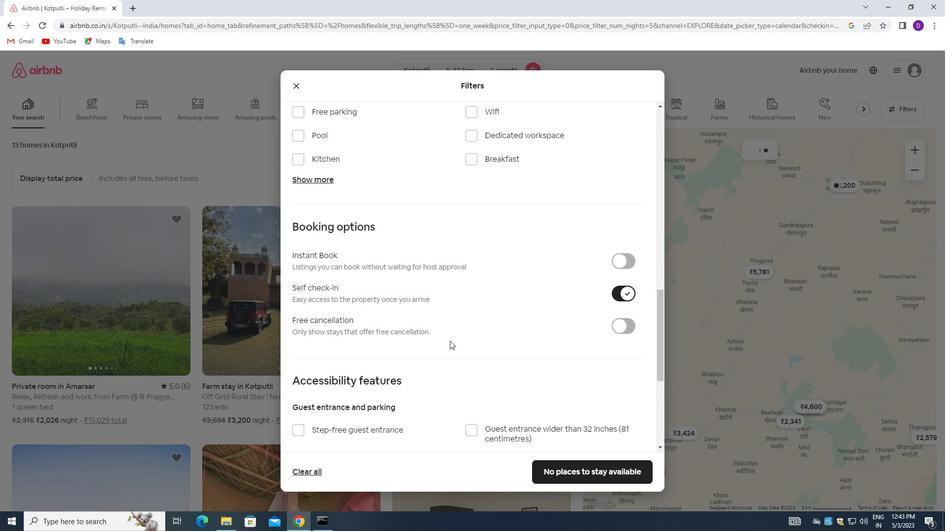 
Action: Mouse moved to (449, 343)
Screenshot: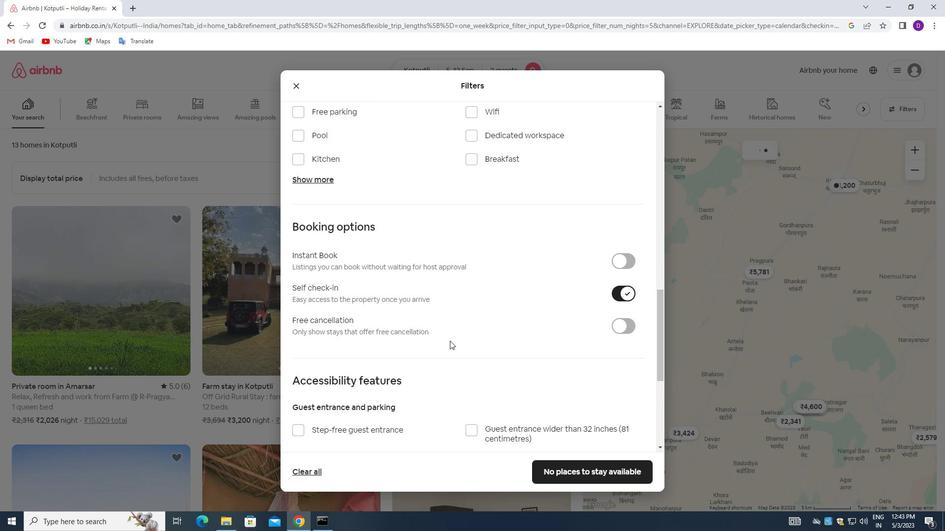 
Action: Mouse scrolled (449, 342) with delta (0, 0)
Screenshot: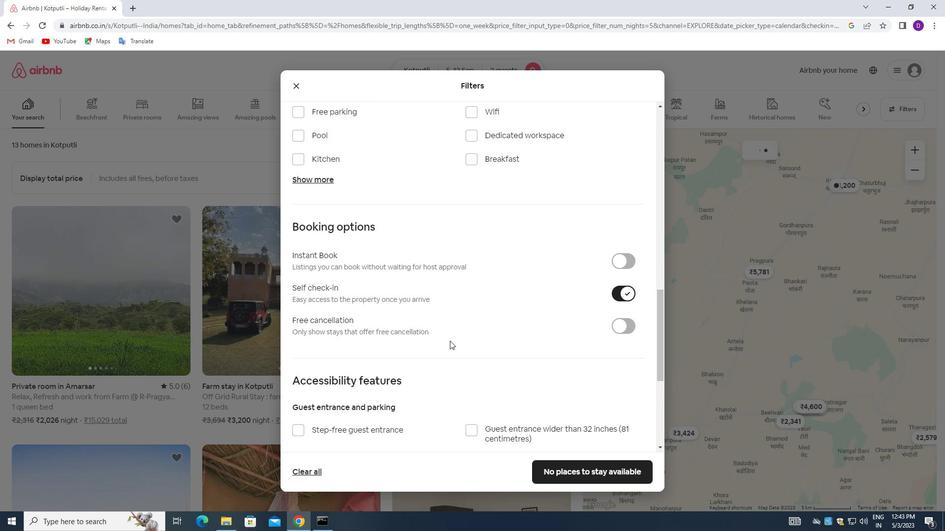 
Action: Mouse moved to (447, 340)
Screenshot: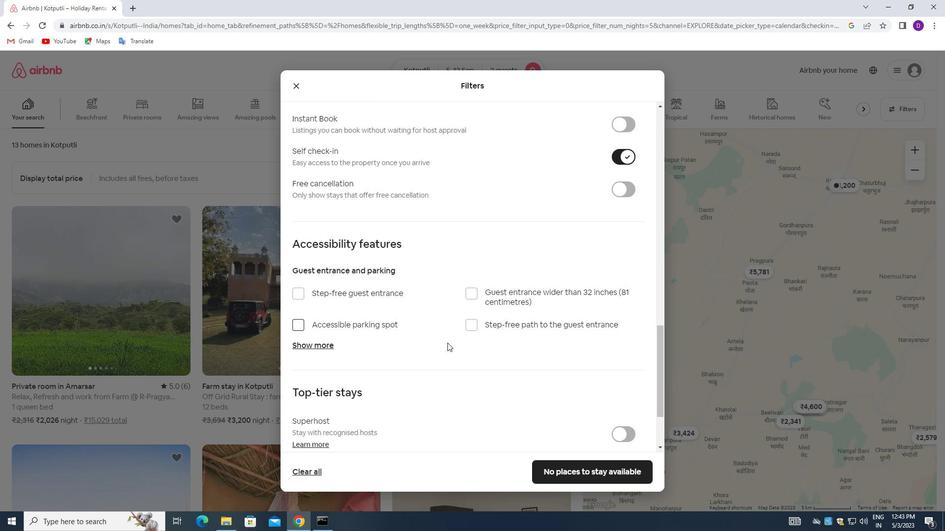 
Action: Mouse scrolled (447, 340) with delta (0, 0)
Screenshot: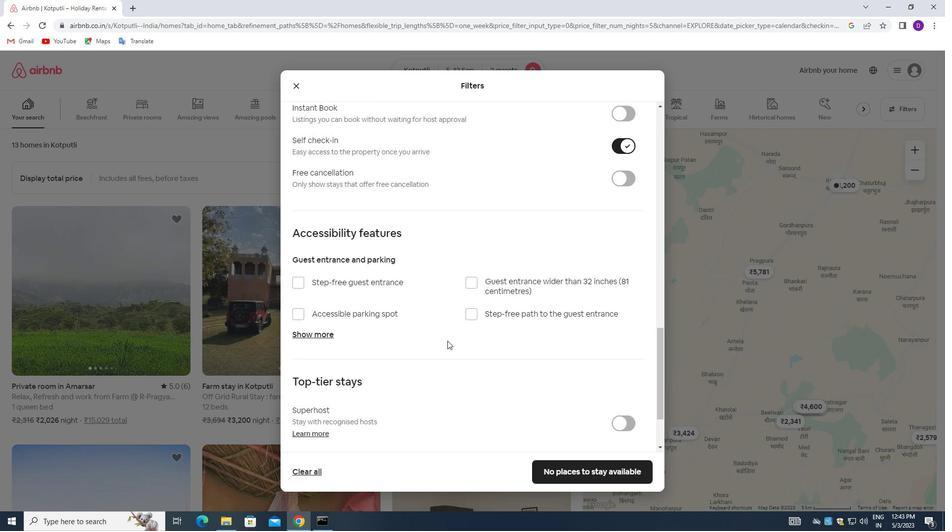 
Action: Mouse scrolled (447, 340) with delta (0, 0)
Screenshot: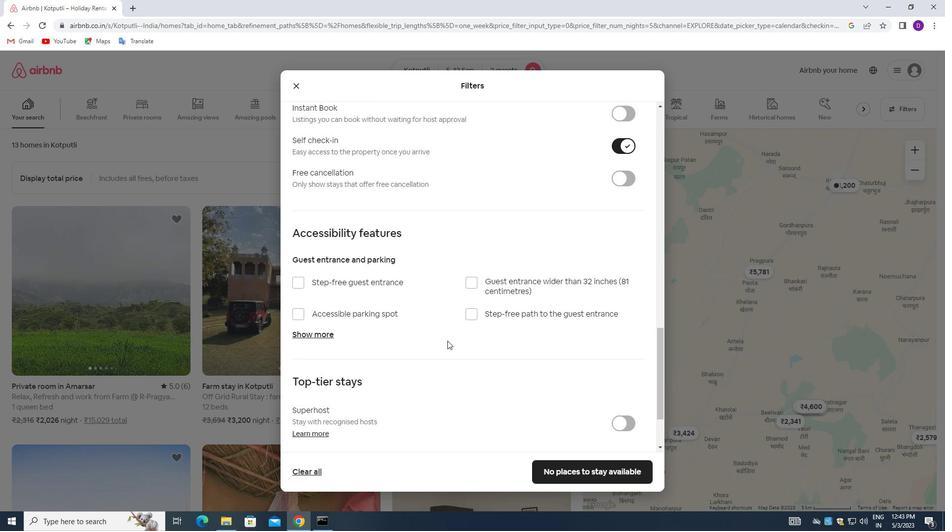 
Action: Mouse scrolled (447, 340) with delta (0, 0)
Screenshot: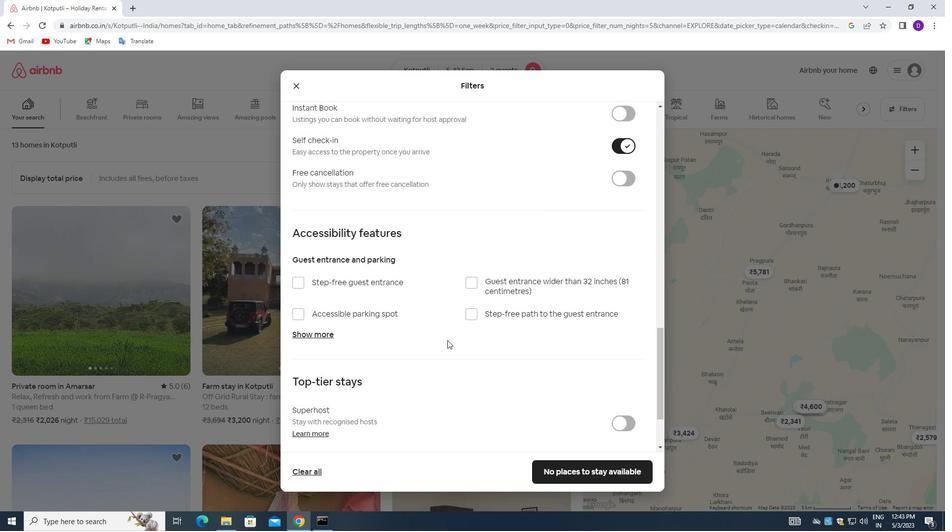 
Action: Mouse moved to (447, 340)
Screenshot: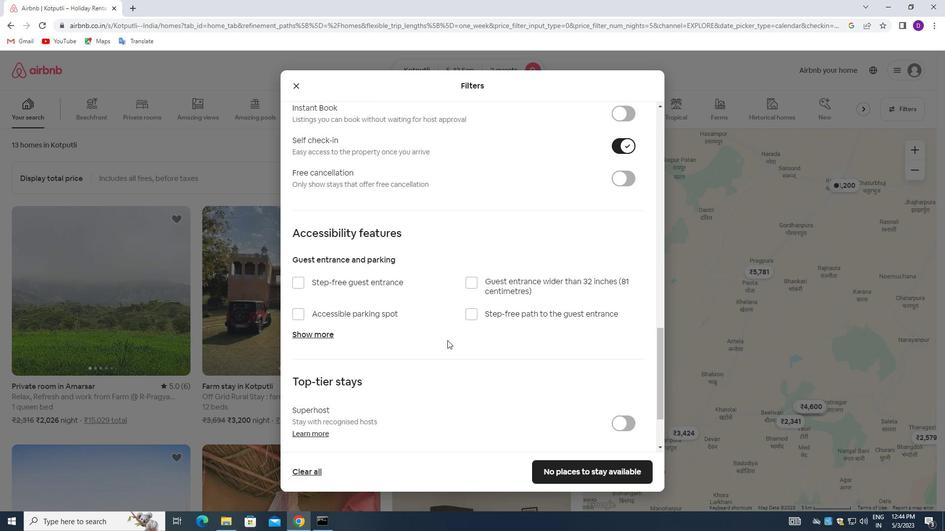 
Action: Mouse scrolled (447, 340) with delta (0, 0)
Screenshot: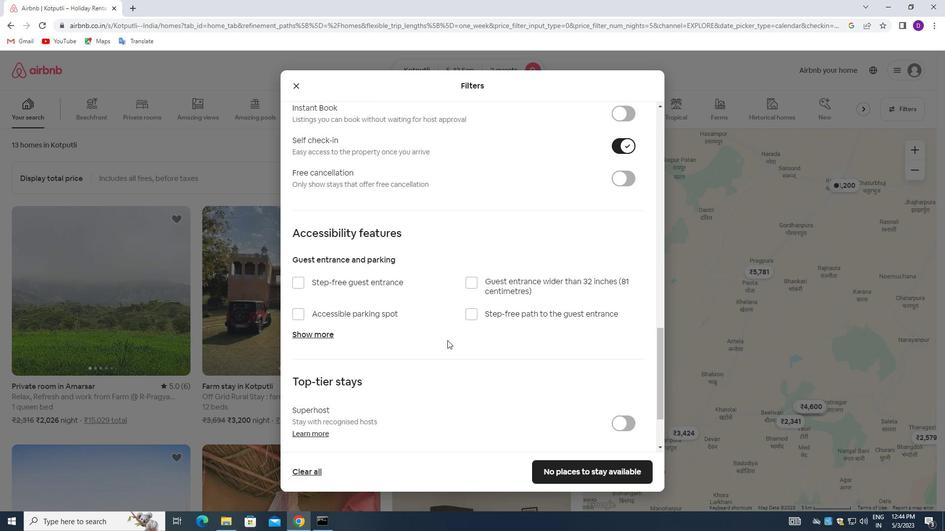 
Action: Mouse scrolled (447, 340) with delta (0, 0)
Screenshot: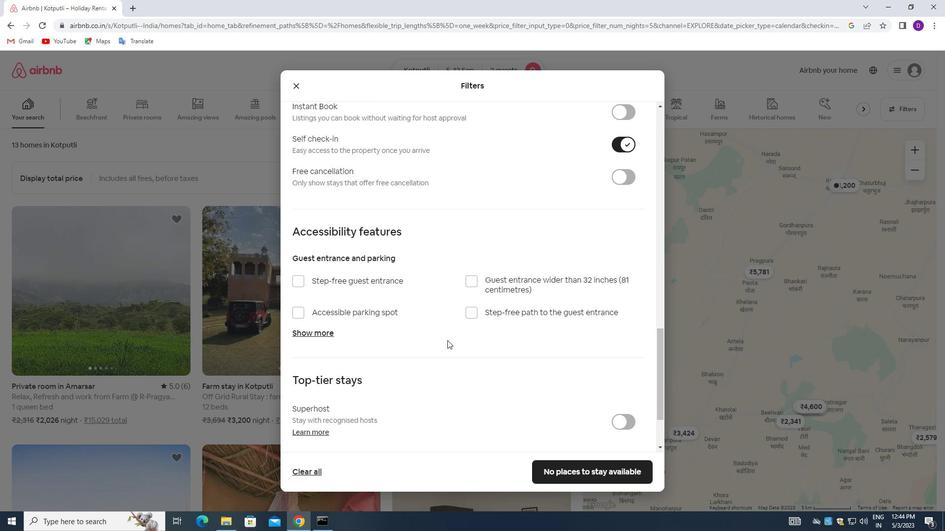
Action: Mouse moved to (302, 426)
Screenshot: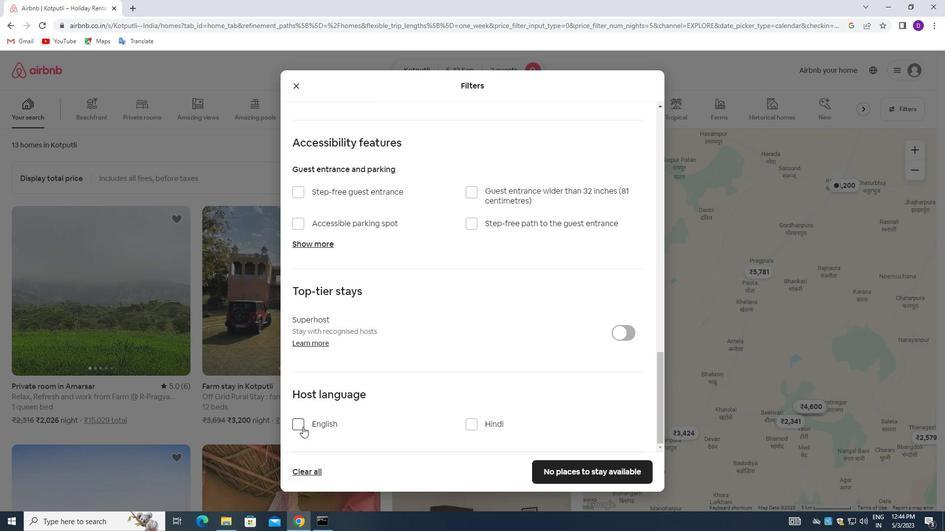 
Action: Mouse pressed left at (302, 426)
Screenshot: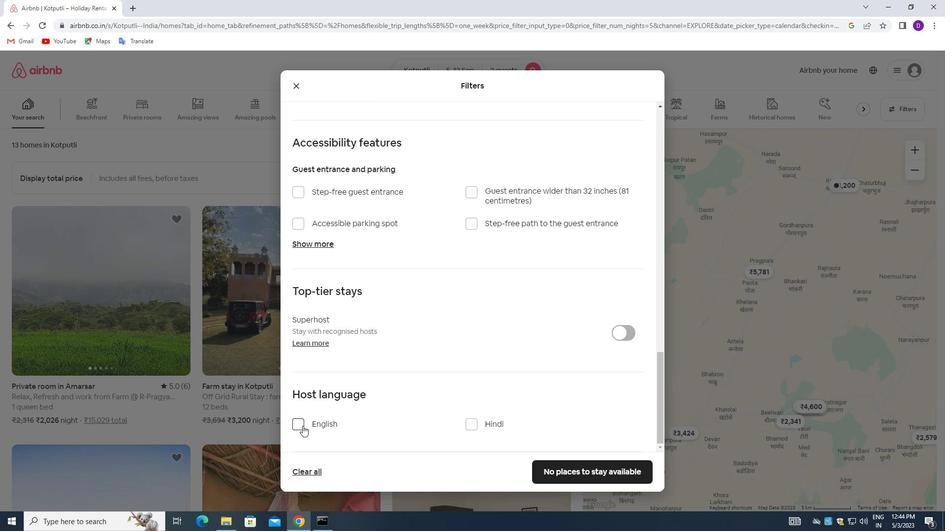 
Action: Mouse moved to (588, 470)
Screenshot: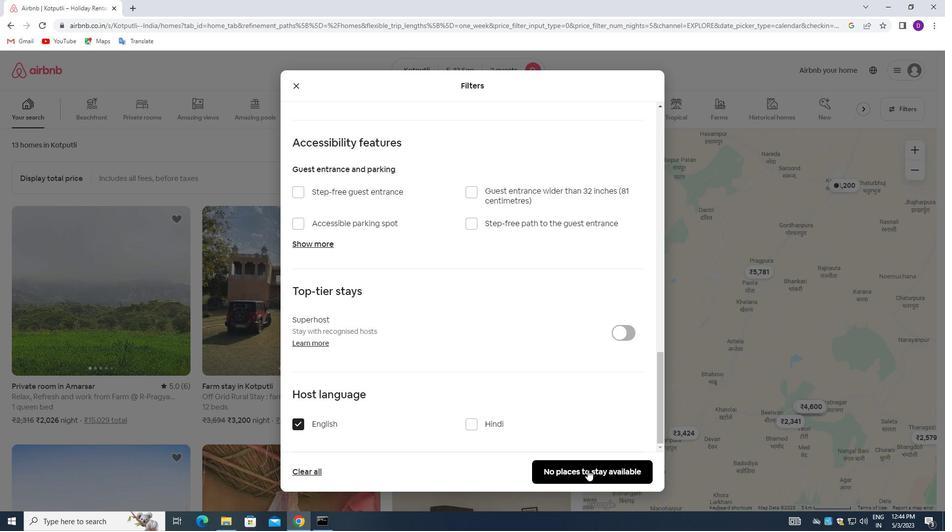 
Action: Mouse pressed left at (588, 470)
Screenshot: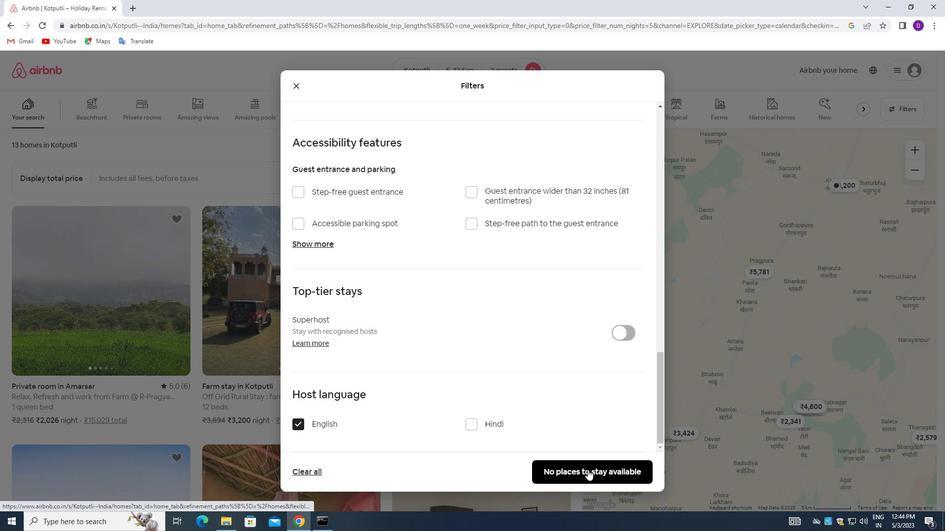 
Action: Mouse moved to (540, 352)
Screenshot: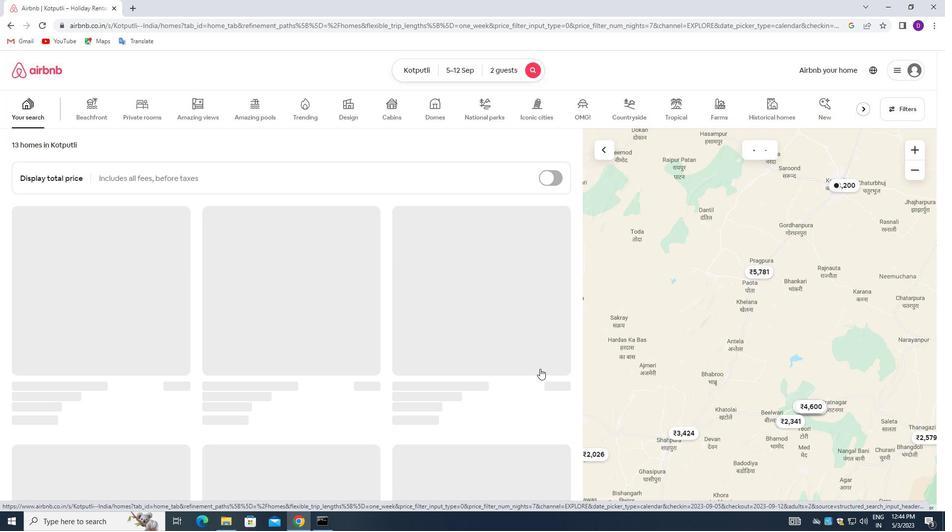 
